 Task: Add an event with the title Second Marketing Campaign Launch Party, date '2024/04/27', time 7:30 AM to 9:30 AMand add a description: As each participant delivers their presentation, fellow participants and a designated facilitator will provide constructive feedback, highlighting strengths and offering suggestions for improvement. The feedback will focus on areas such as clarity of message, organization of content, vocal delivery, non-verbal communication, and overall presentation effectiveness., put the event into Blue category . Add location for the event as: Hotel Costes, Paris, France, logged in from the account softage.7@softage.netand send the event invitation to softage.2@softage.net and softage.3@softage.net. Set a reminder for the event 15 minutes before
Action: Mouse moved to (102, 155)
Screenshot: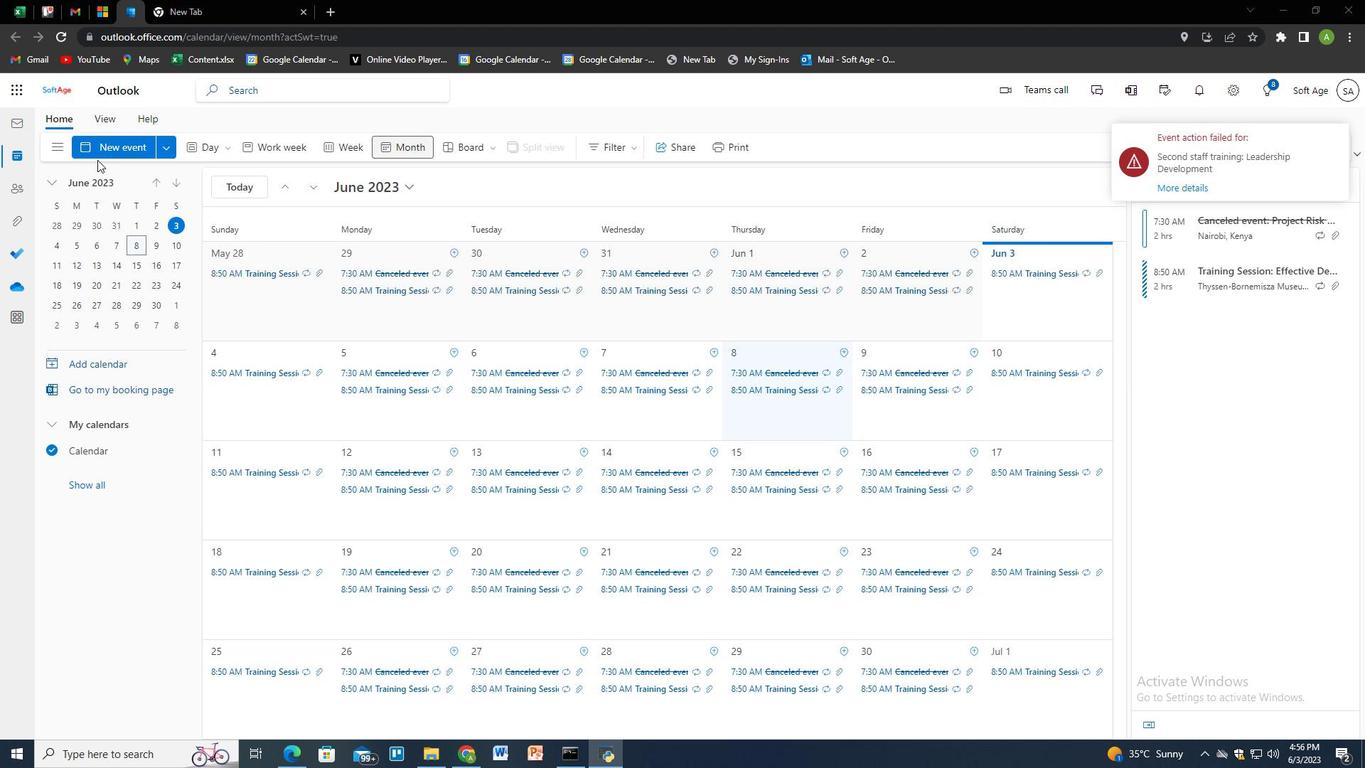 
Action: Mouse pressed left at (102, 155)
Screenshot: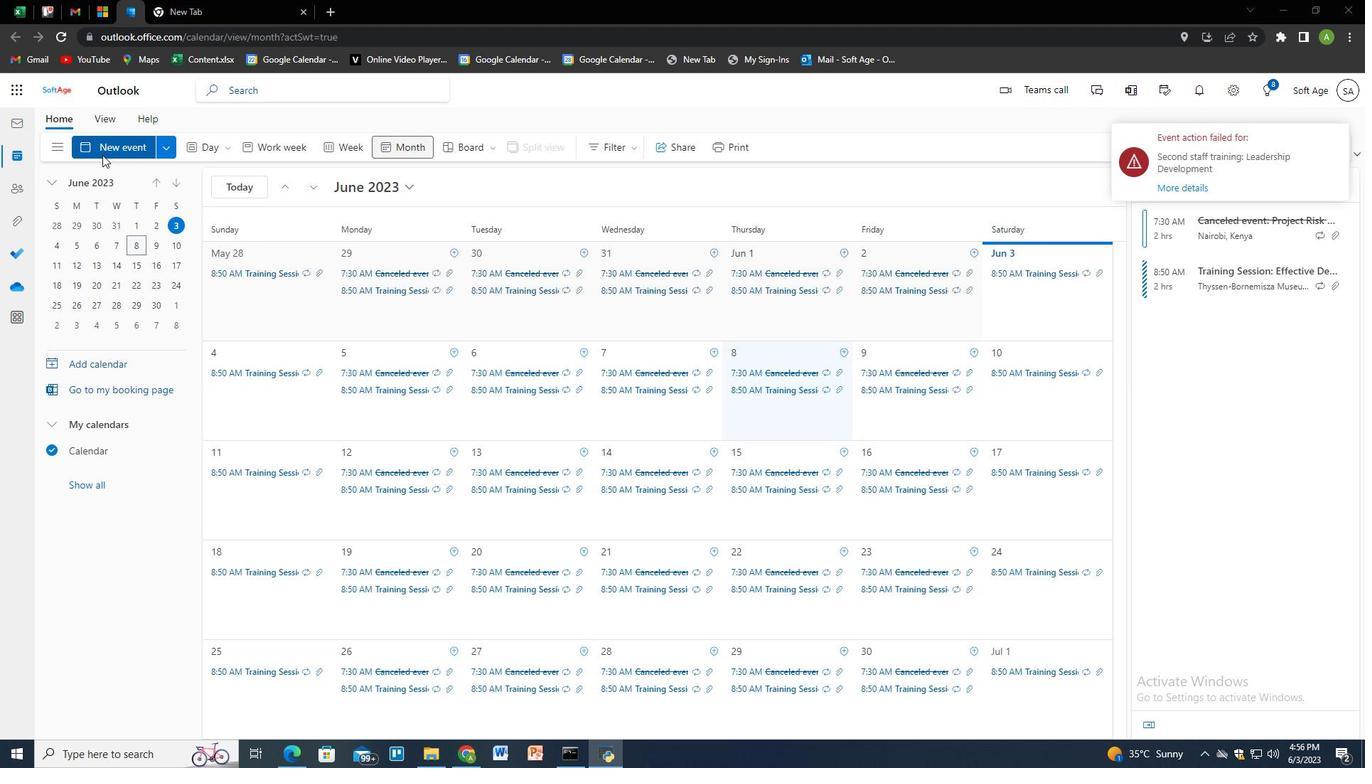 
Action: Mouse moved to (458, 236)
Screenshot: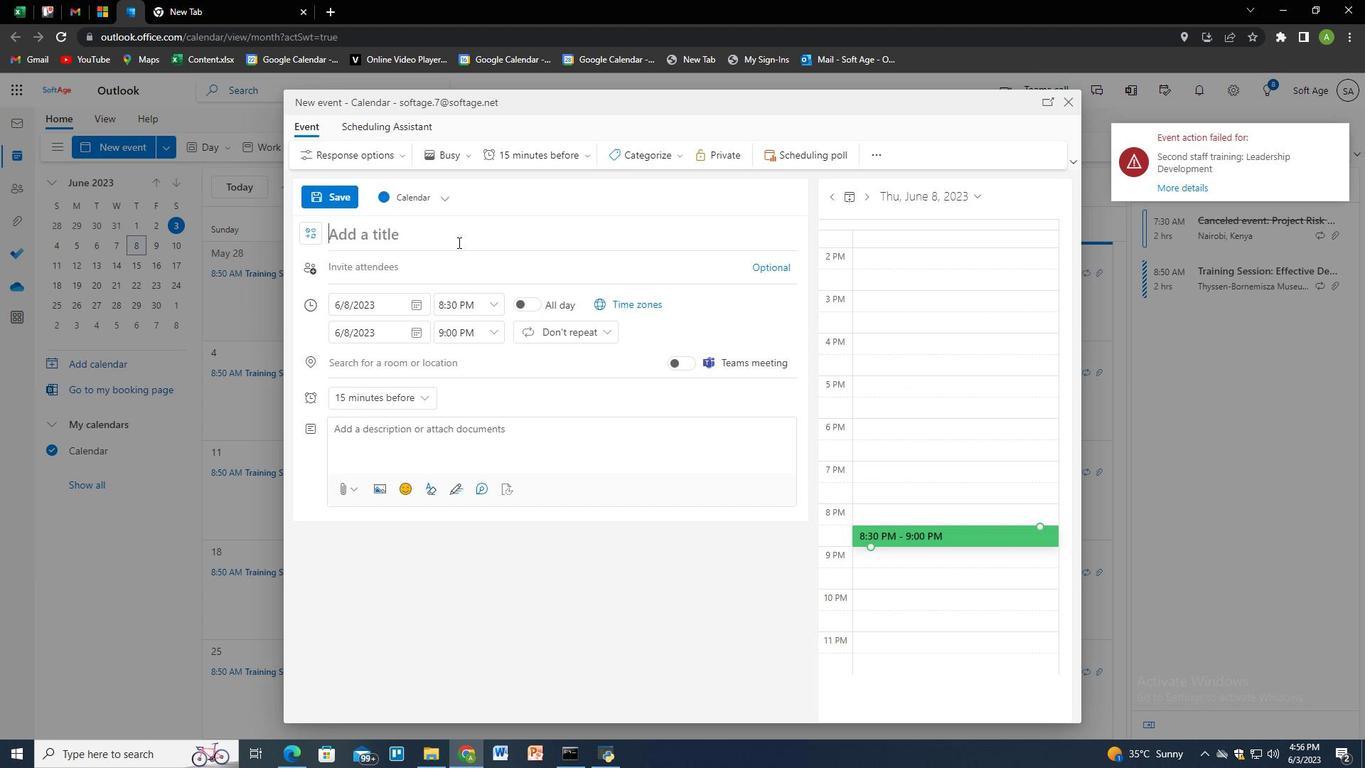 
Action: Key pressed <Key.shift>Second<Key.space><Key.shift>Marketing<Key.space><Key.shift>Campaign<Key.space><Key.shift>Lauch<Key.space><Key.shift><Key.backspace><Key.backspace><Key.backspace>nch<Key.space><Key.shift>Party,
Screenshot: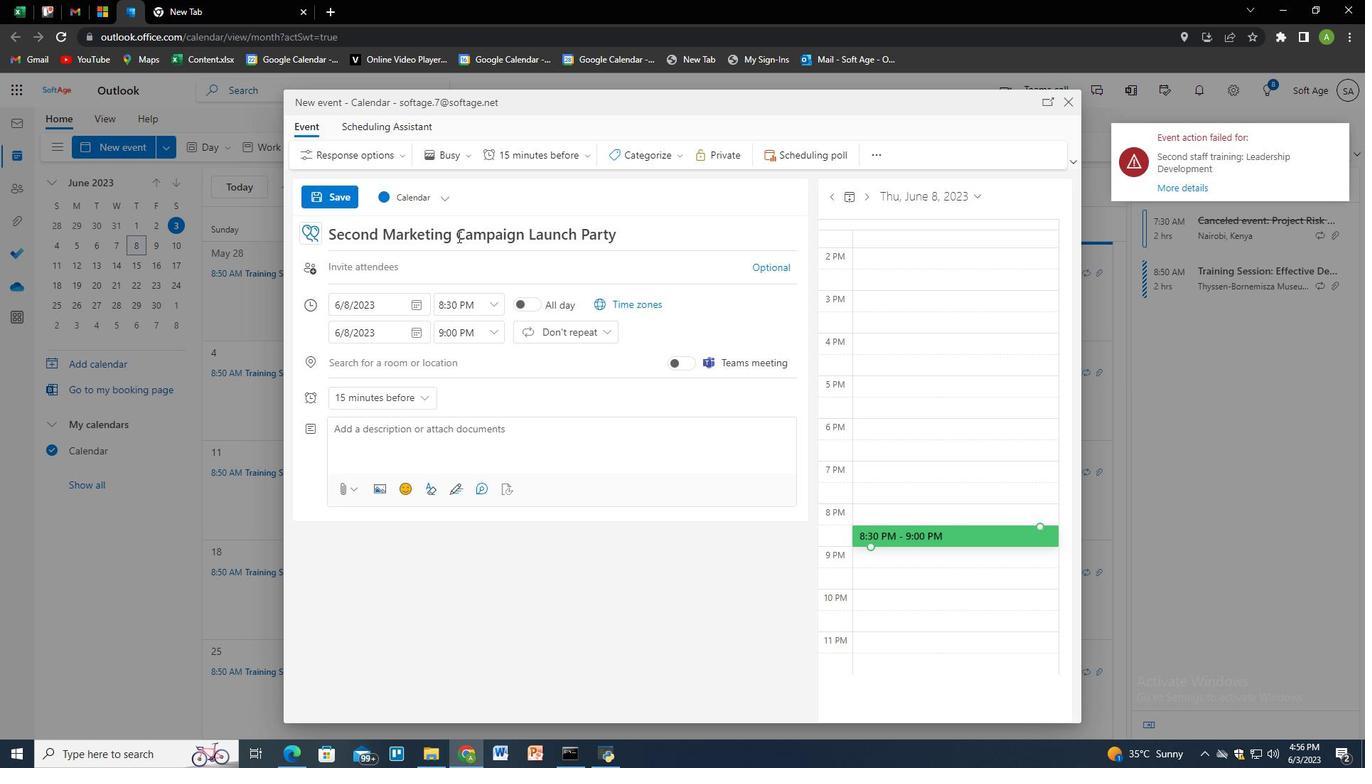
Action: Mouse moved to (410, 305)
Screenshot: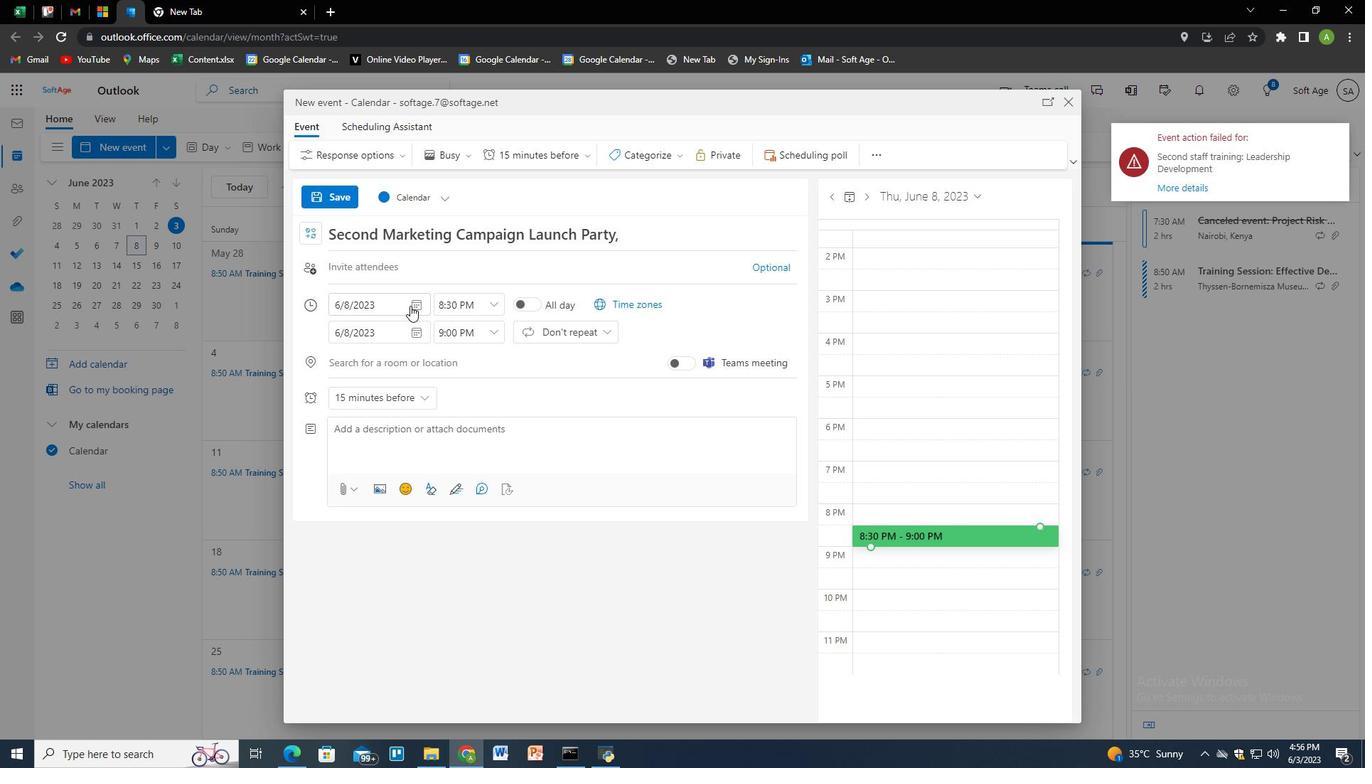 
Action: Mouse pressed left at (410, 305)
Screenshot: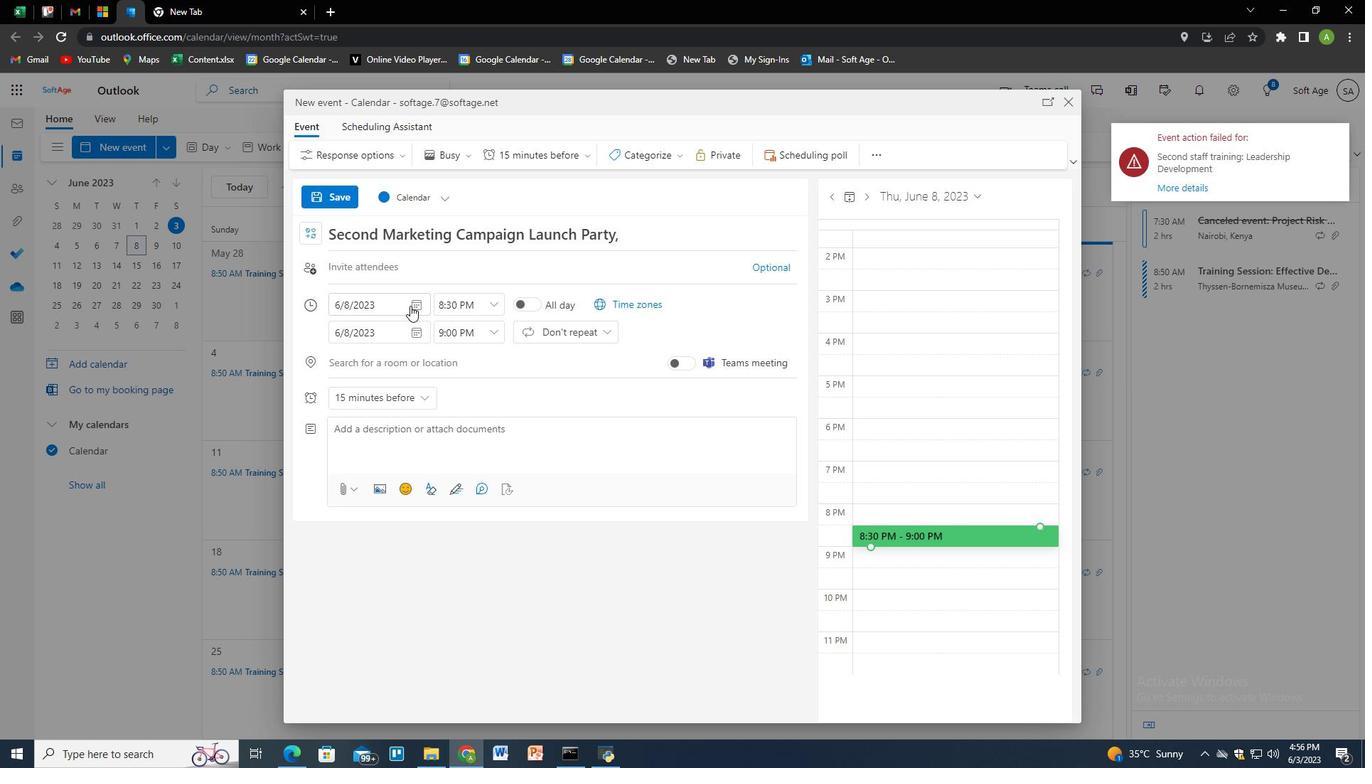 
Action: Mouse moved to (401, 340)
Screenshot: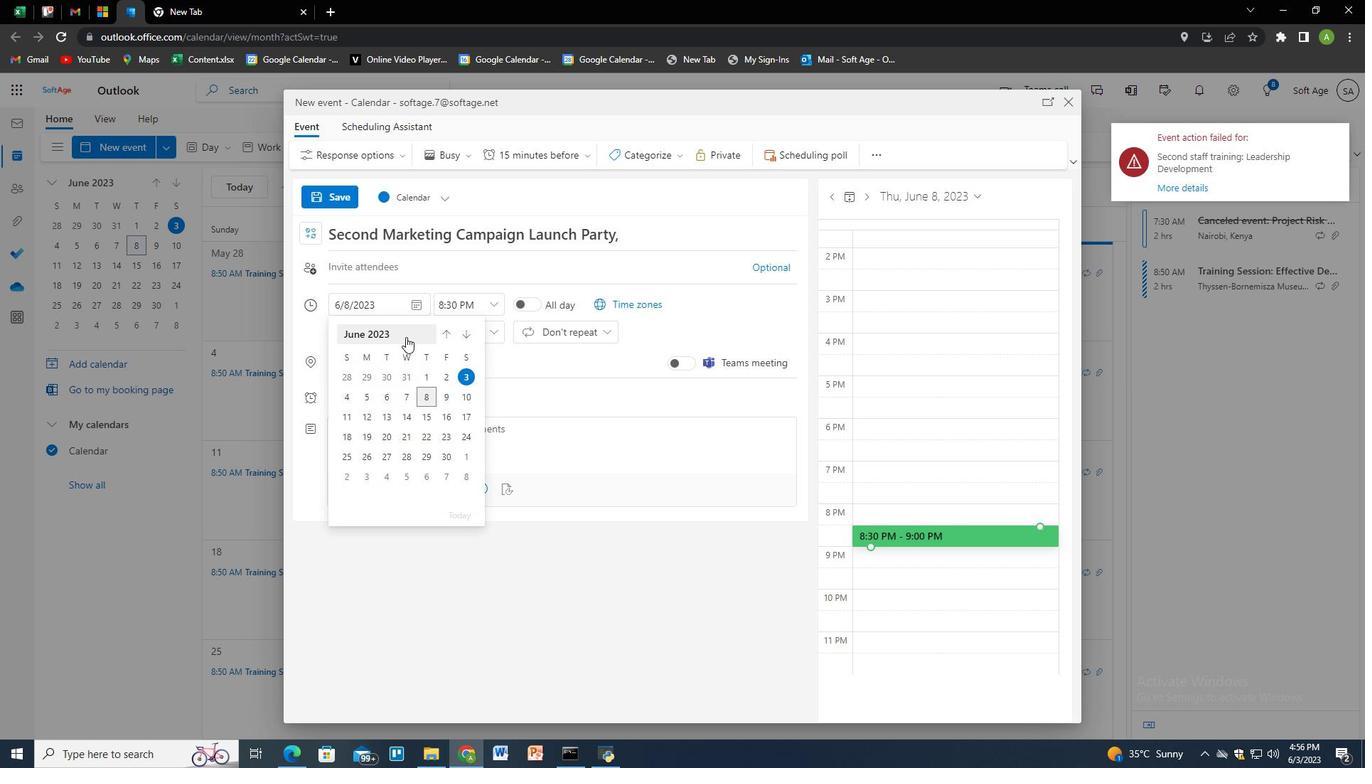 
Action: Mouse pressed left at (401, 340)
Screenshot: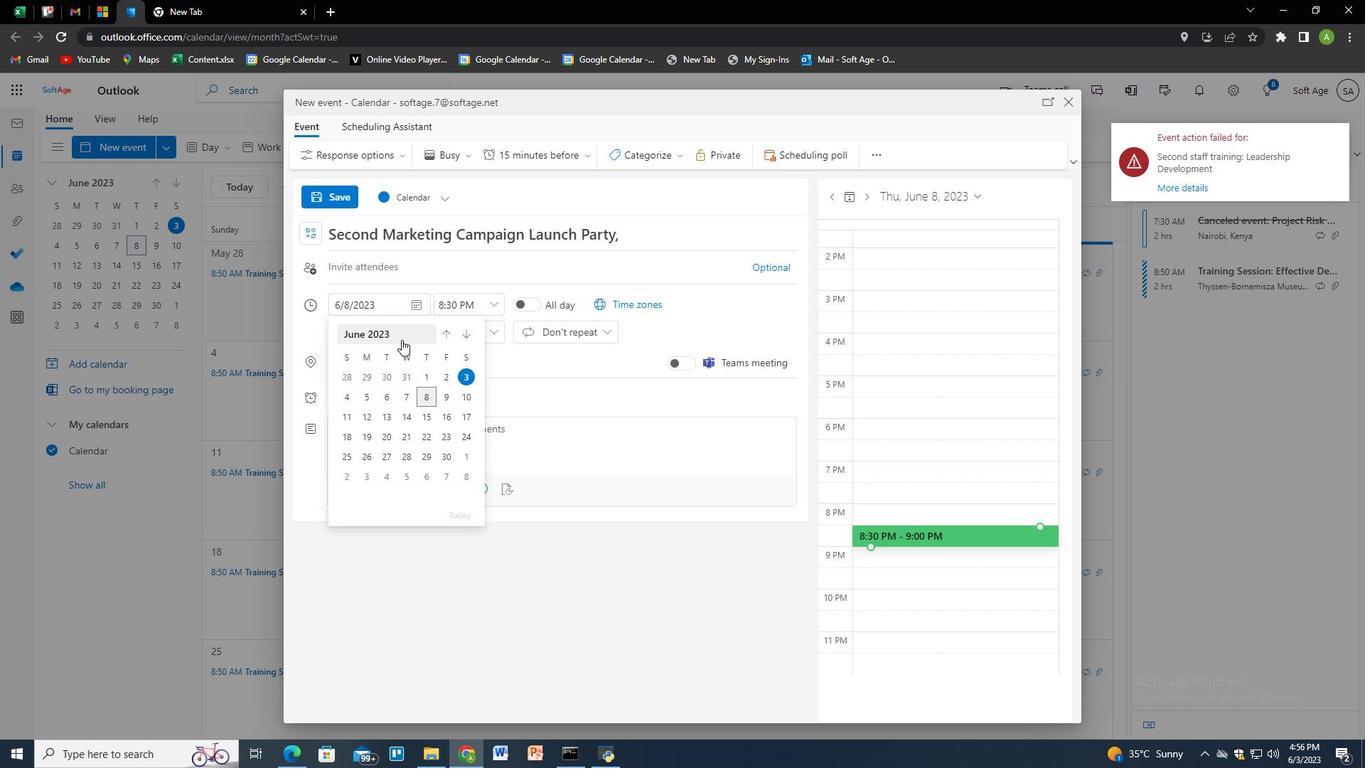 
Action: Mouse moved to (400, 337)
Screenshot: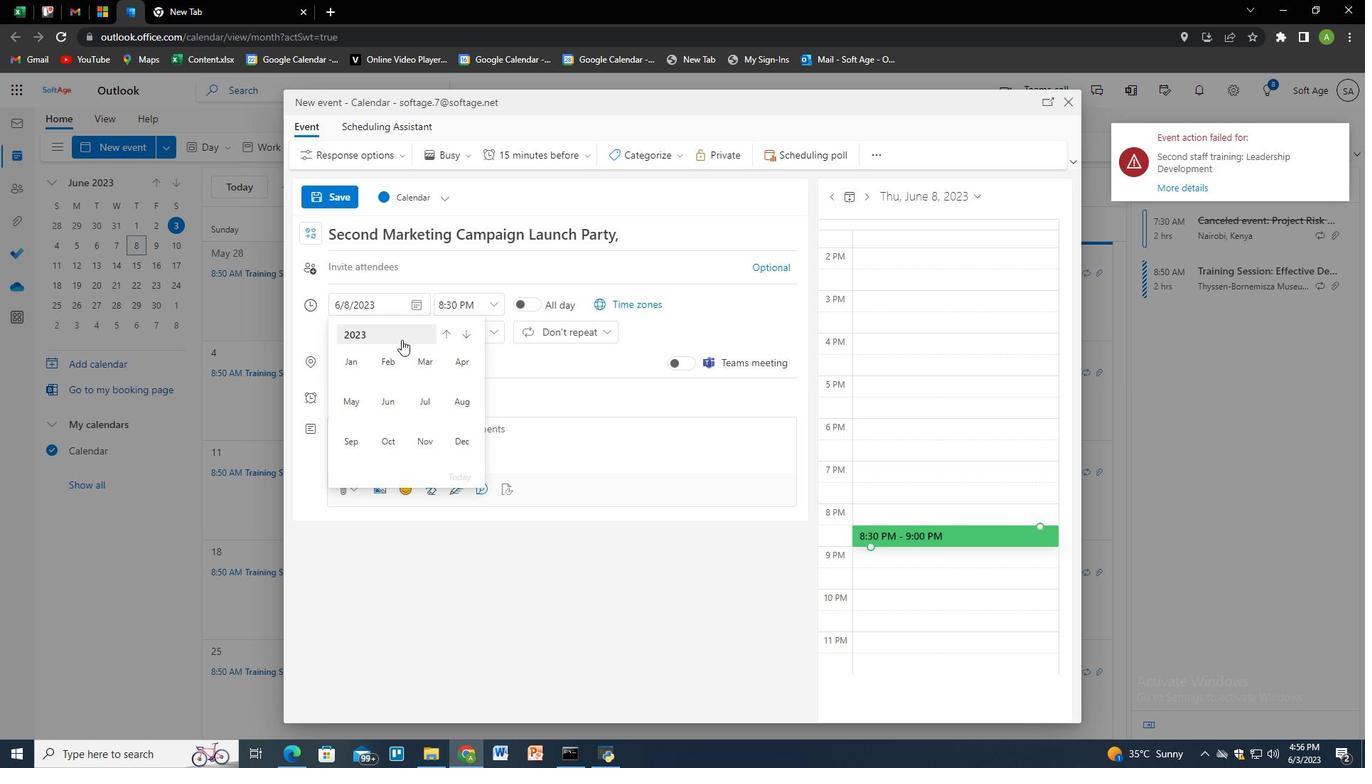 
Action: Mouse pressed left at (400, 337)
Screenshot: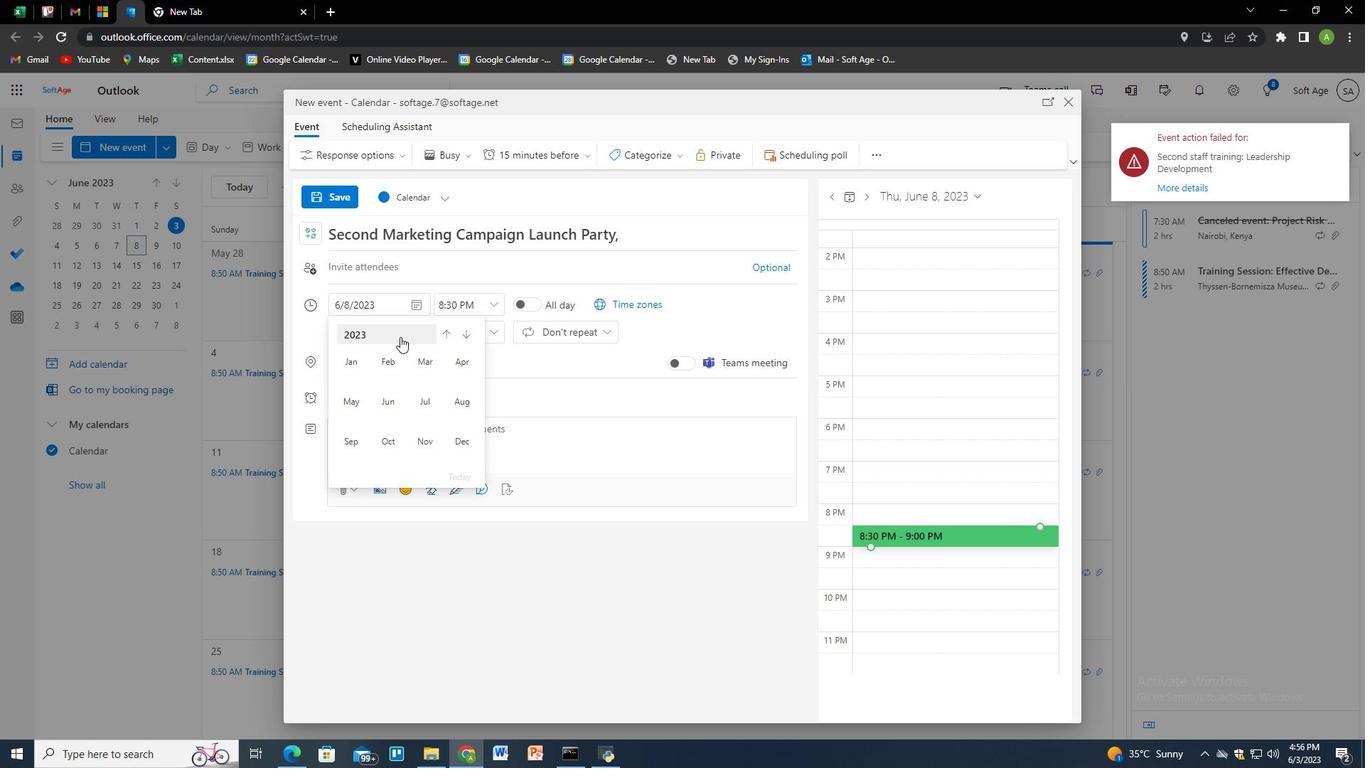 
Action: Mouse moved to (358, 401)
Screenshot: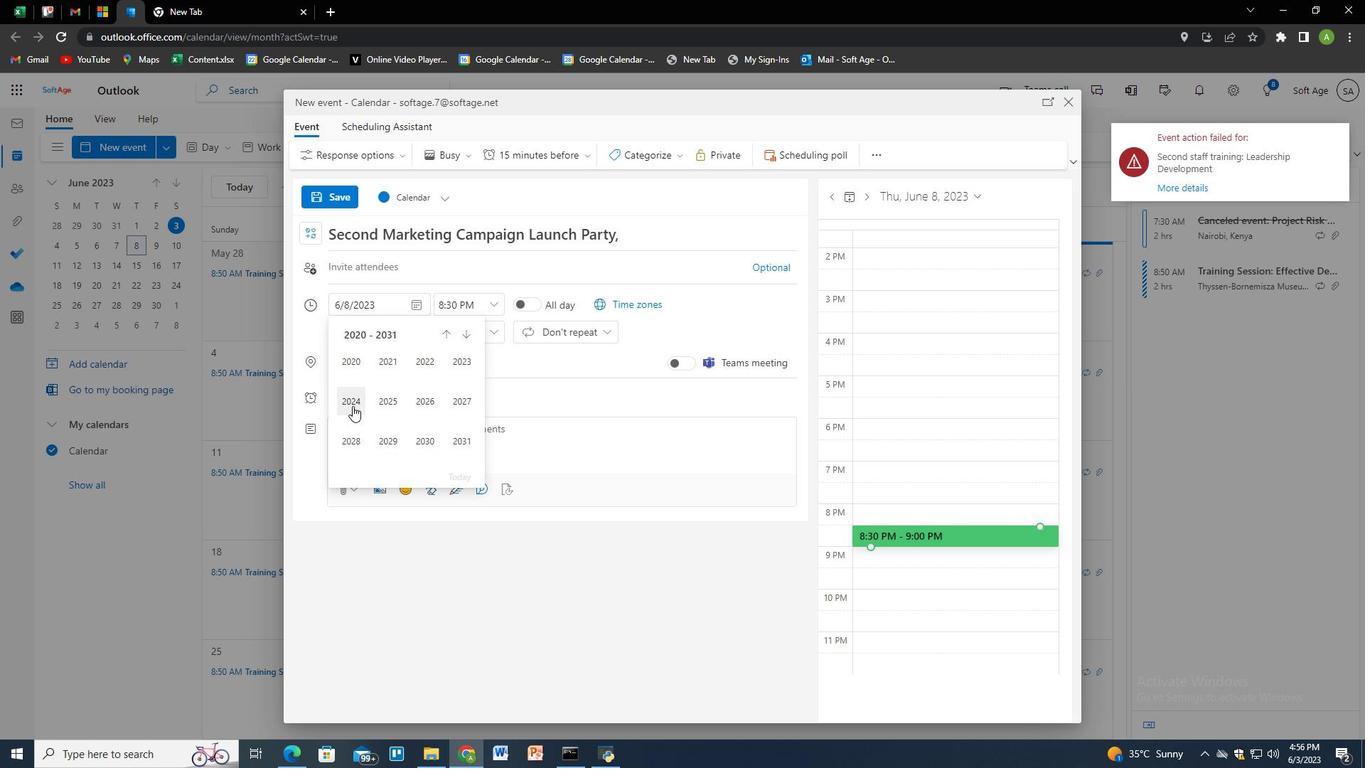 
Action: Mouse pressed left at (358, 401)
Screenshot: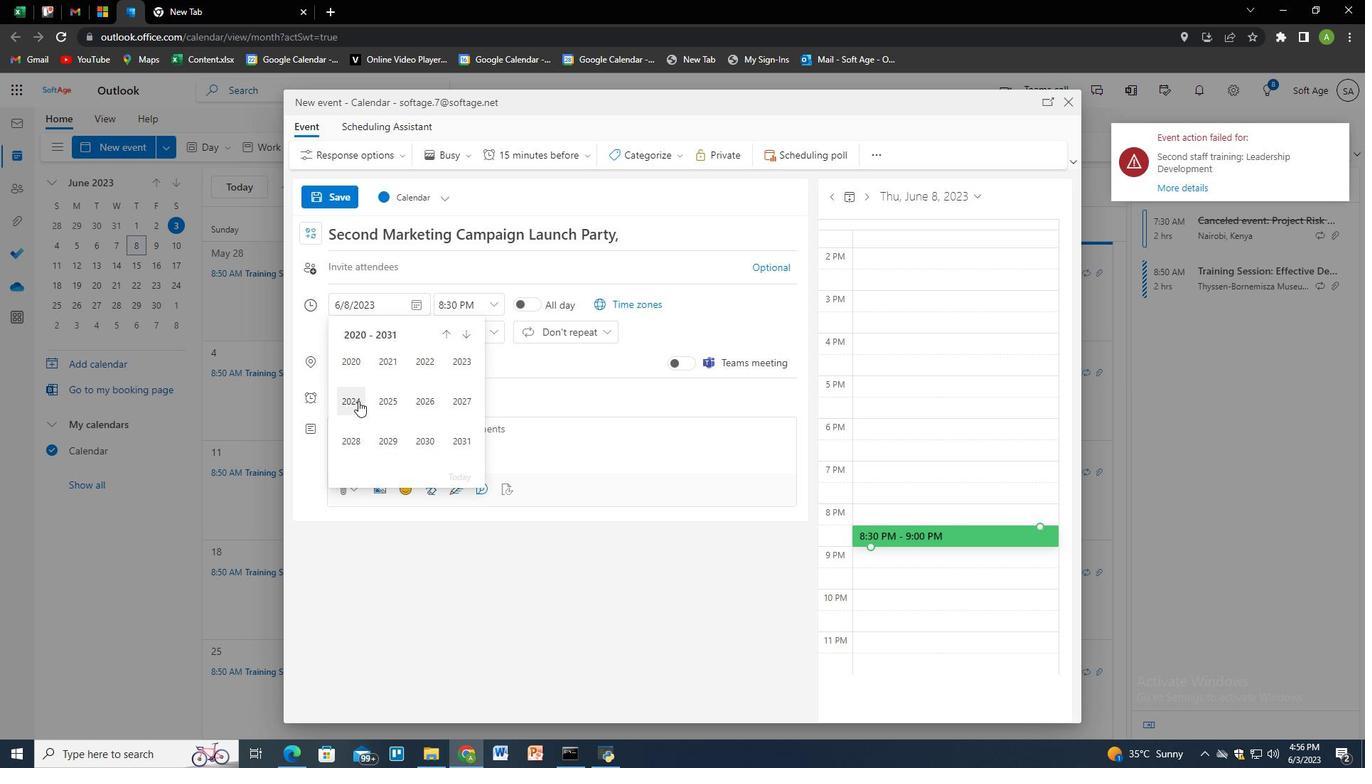 
Action: Mouse moved to (461, 367)
Screenshot: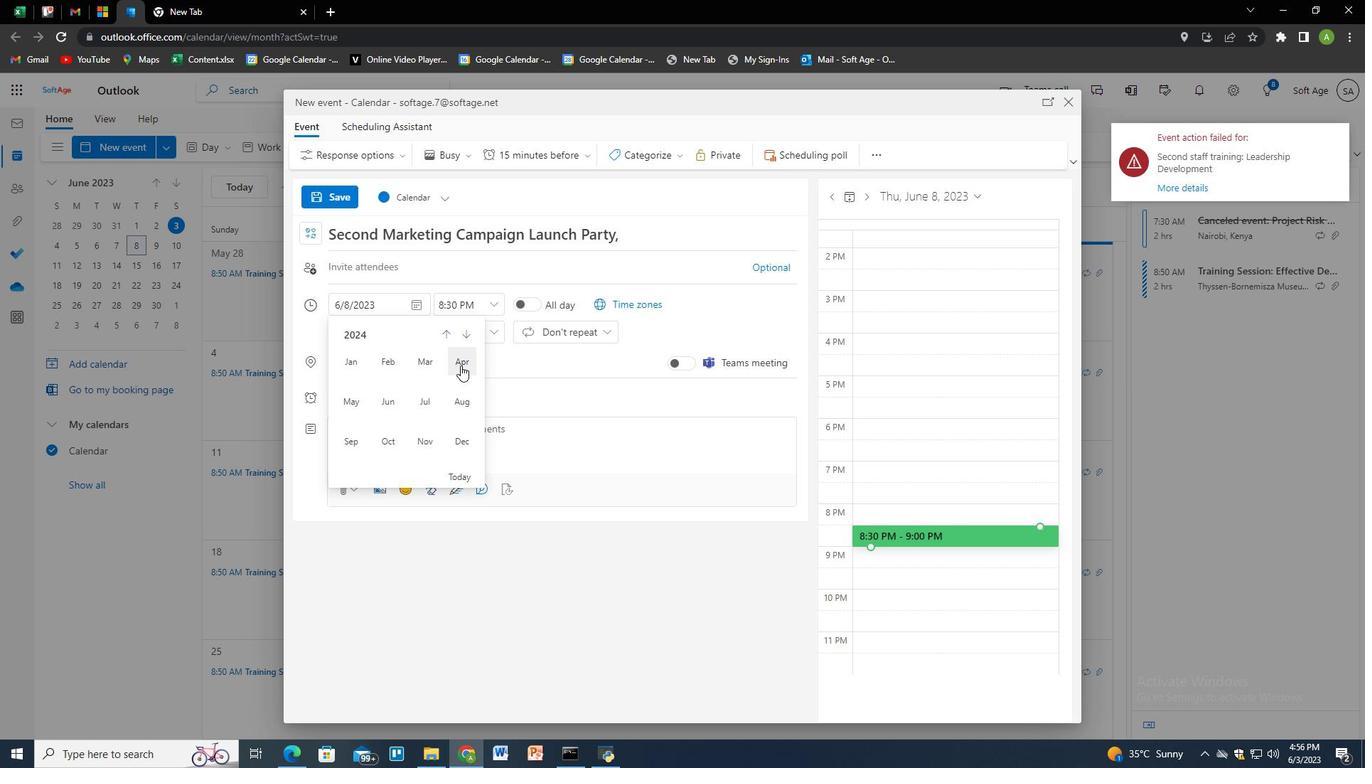 
Action: Mouse pressed left at (461, 367)
Screenshot: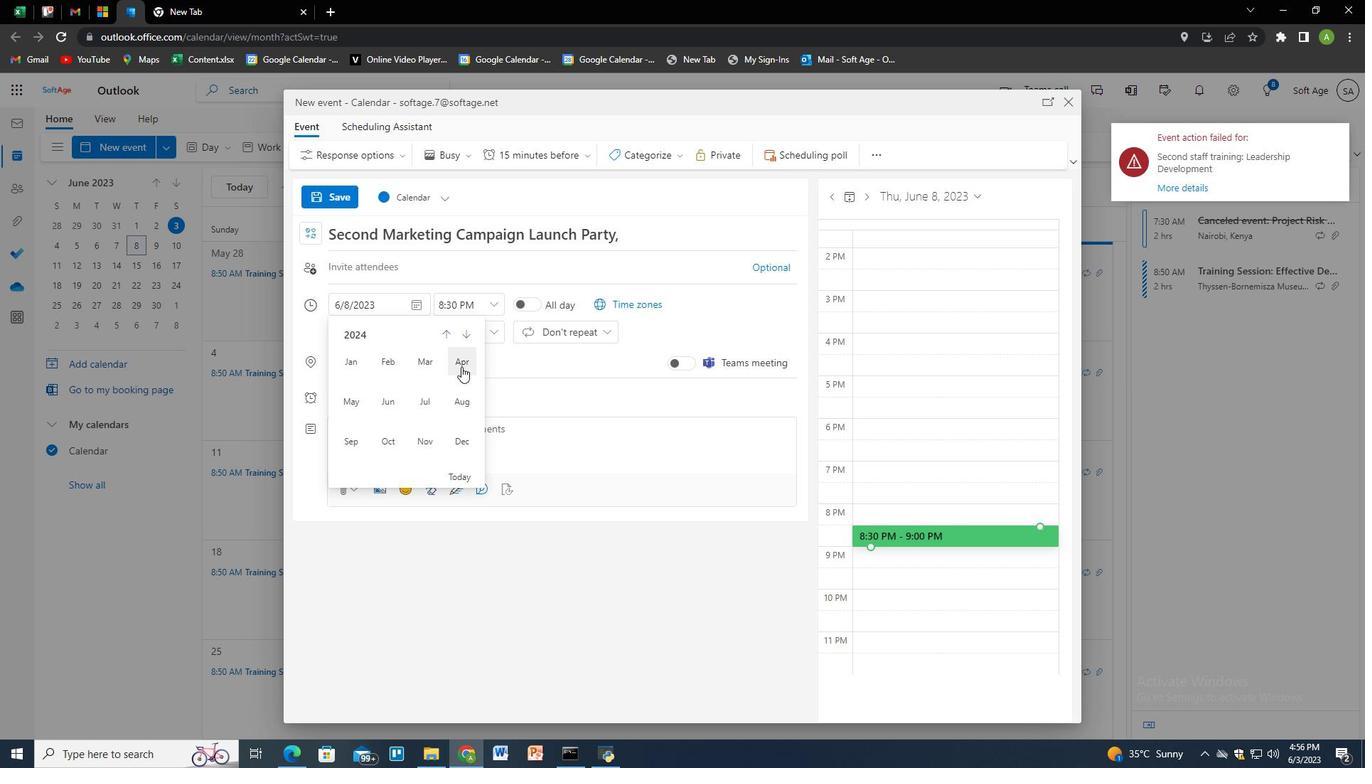 
Action: Mouse moved to (472, 438)
Screenshot: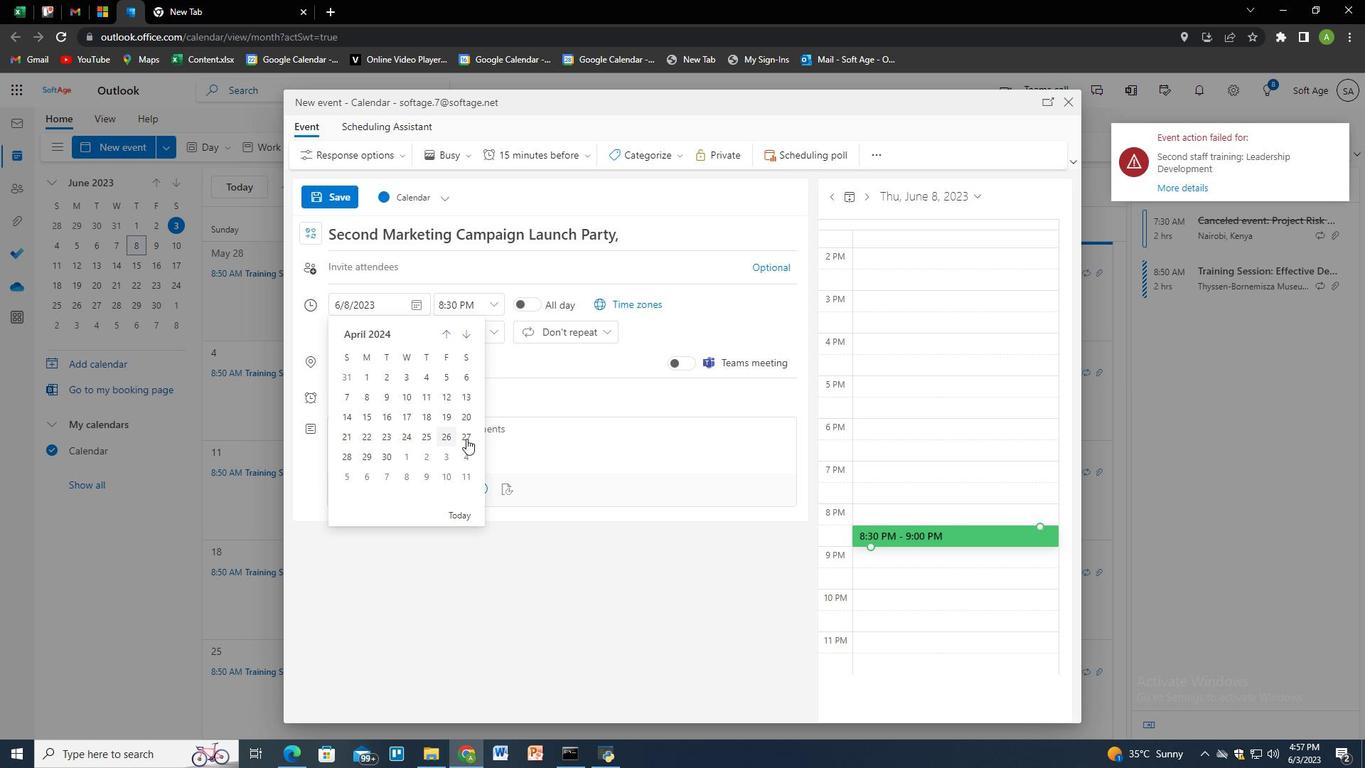 
Action: Mouse pressed left at (472, 438)
Screenshot: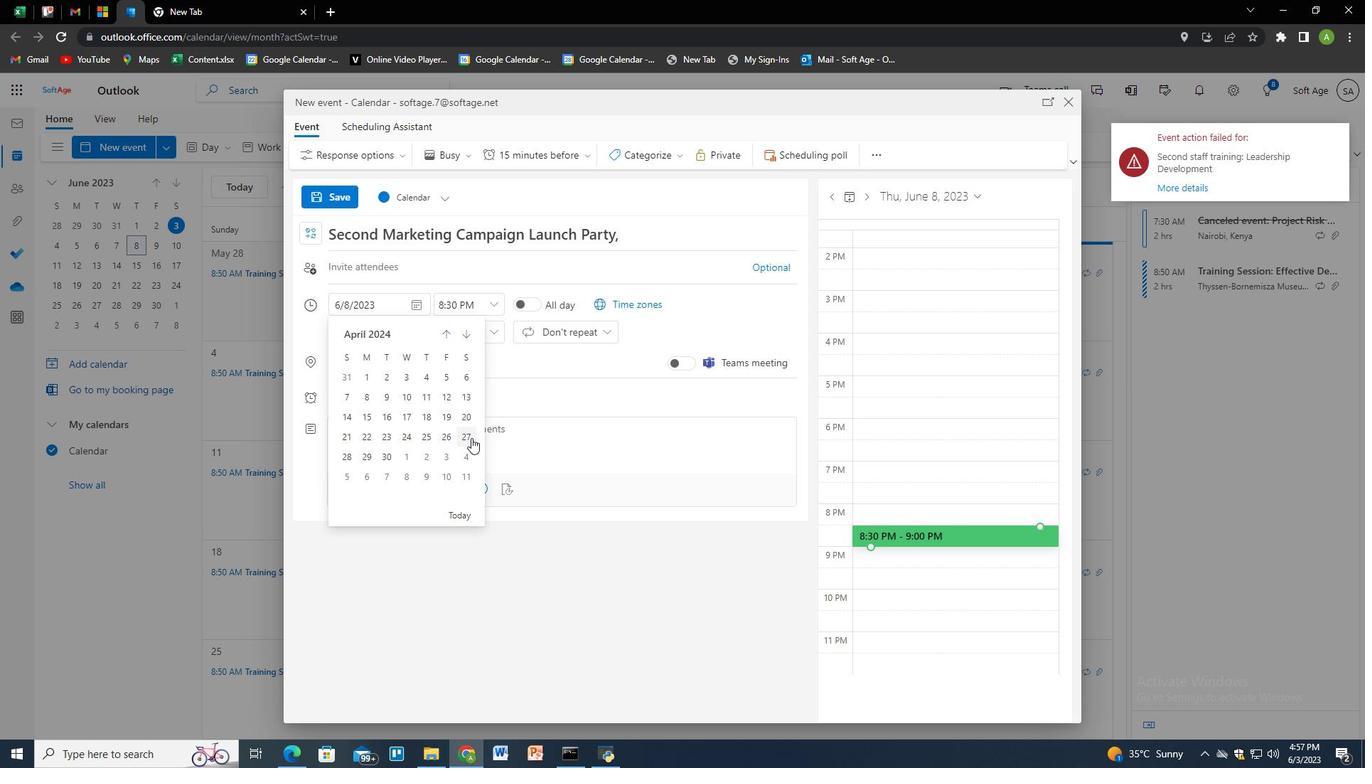 
Action: Mouse moved to (450, 300)
Screenshot: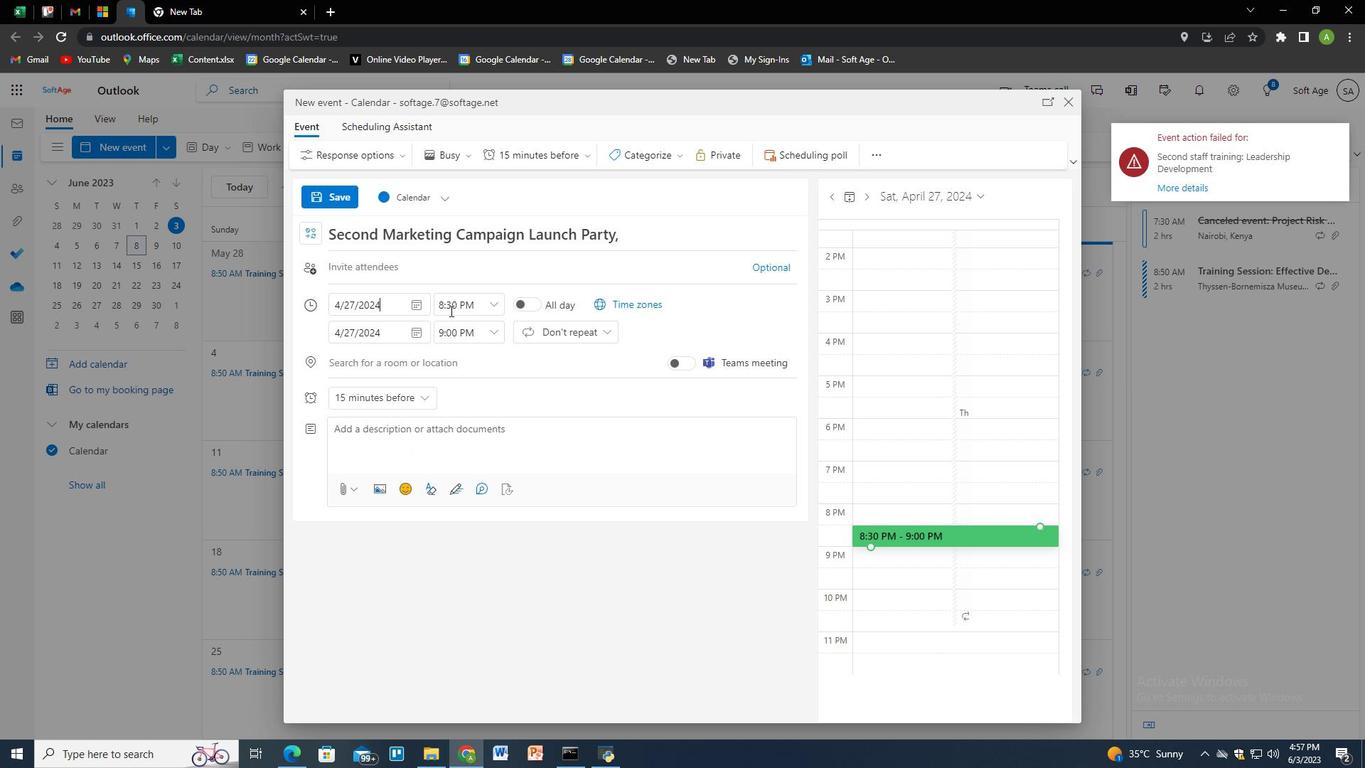 
Action: Mouse pressed left at (450, 300)
Screenshot: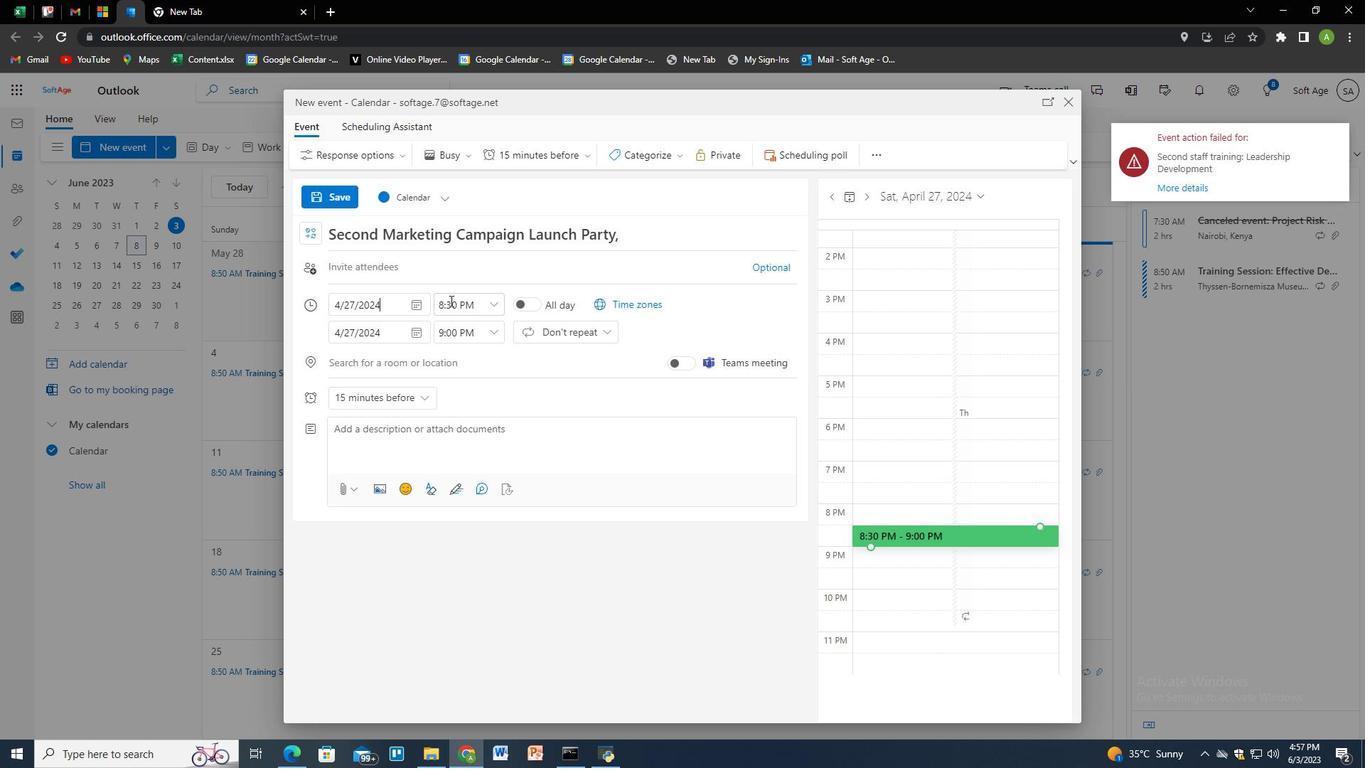 
Action: Key pressed 7<Key.shift>:30<Key.space><Key.shift>AMM<Key.tab><Key.tab>9<Key.shift>:30<Key.space><Key.shift>AMM
Screenshot: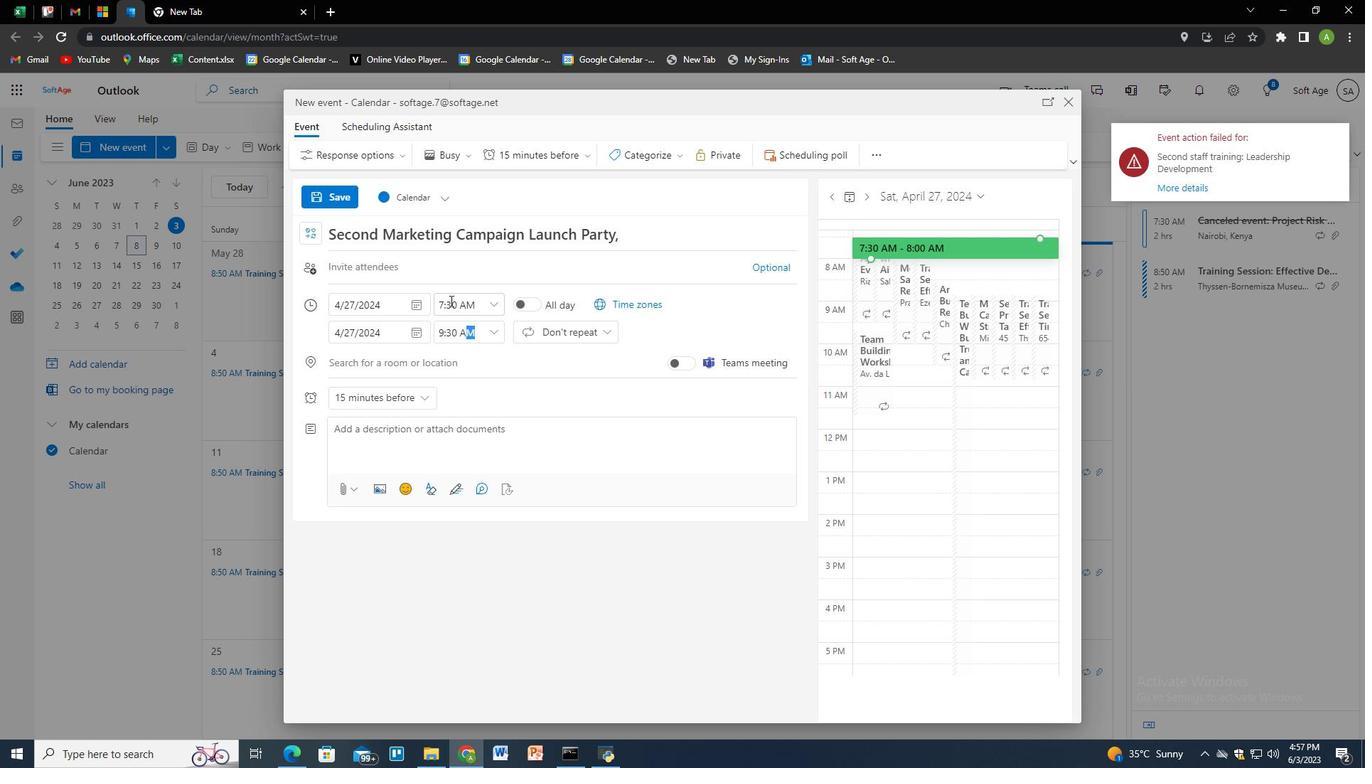 
Action: Mouse moved to (450, 352)
Screenshot: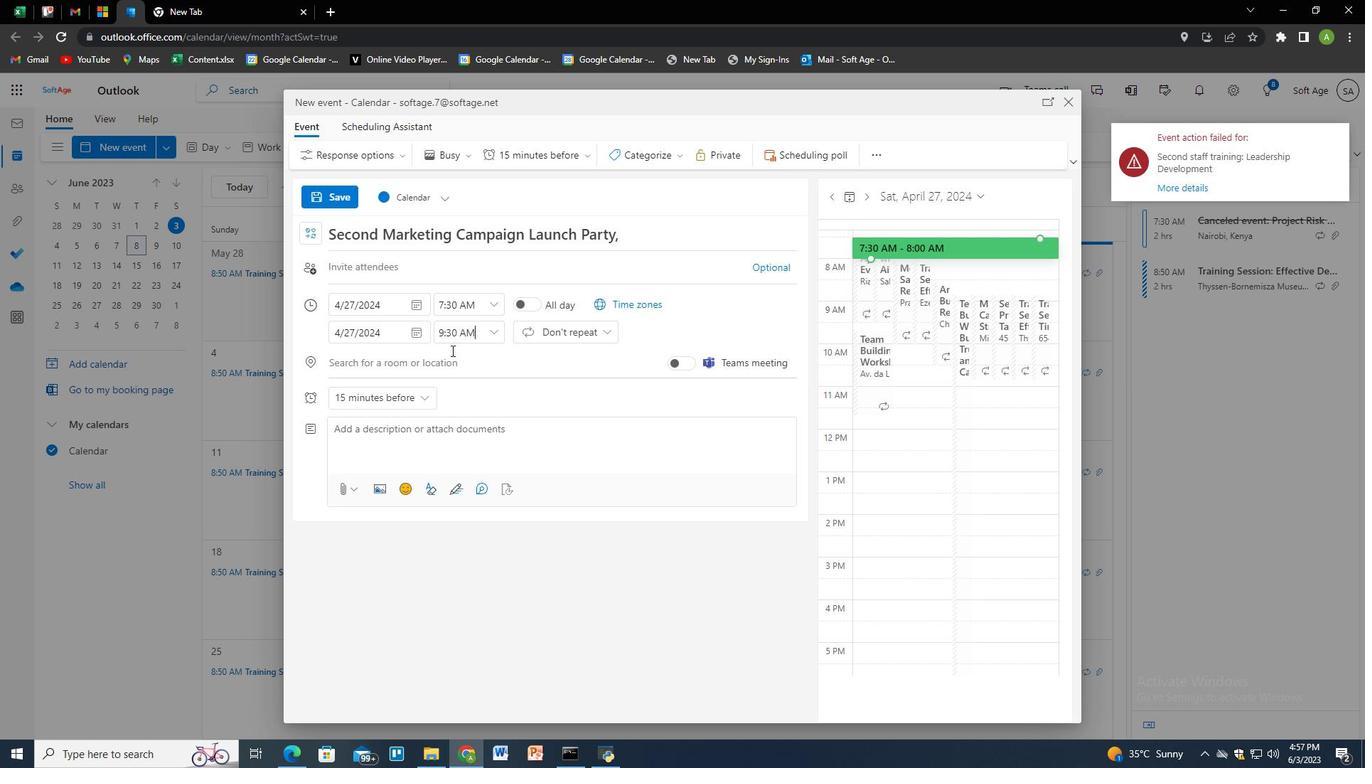 
Action: Key pressed <Key.tab><Key.tab><Key.tab><Key.tab><Key.tab><Key.tab><Key.tab><Key.shift>Ad<Key.backspace>s<Key.space>each<Key.space>participants<Key.space>delivers<Key.space>their<Key.space>presentation,<Key.space>fellow<Key.space>partcipan<Key.backspace><Key.backspace><Key.backspace><Key.backspace><Key.backspace>icipants<Key.space>and<Key.space>a<Key.space>designated<Key.space>facilitator<Key.space>will<Key.space>provide<Key.space>constructive<Key.space>feedback,<Key.space>highlighting<Key.space>strenghts<Key.space>and<Key.backspace><Key.backspace><Key.backspace><Key.backspace><Key.backspace><Key.backspace><Key.backspace>ths<Key.space>and<Key.space>offering<Key.space>suggestions<Key.space>for<Key.space>improvement.<Key.space><Key.shift>The<Key.space>feedback<Key.space>will<Key.space>focus<Key.space>on<Key.space>areas<Key.space>such<Key.space>as<Key.space>clarity<Key.space>of<Key.space>mea<Key.backspace>ssage,<Key.space>organization<Key.space>of<Key.space>content,<Key.space>vocal<Key.space>delivey,<Key.space>n<Key.backspace><Key.backspace><Key.backspace><Key.backspace><Key.backspace>ery,<Key.backspace><Key.space>presentation<Key.space>effectiveness.
Screenshot: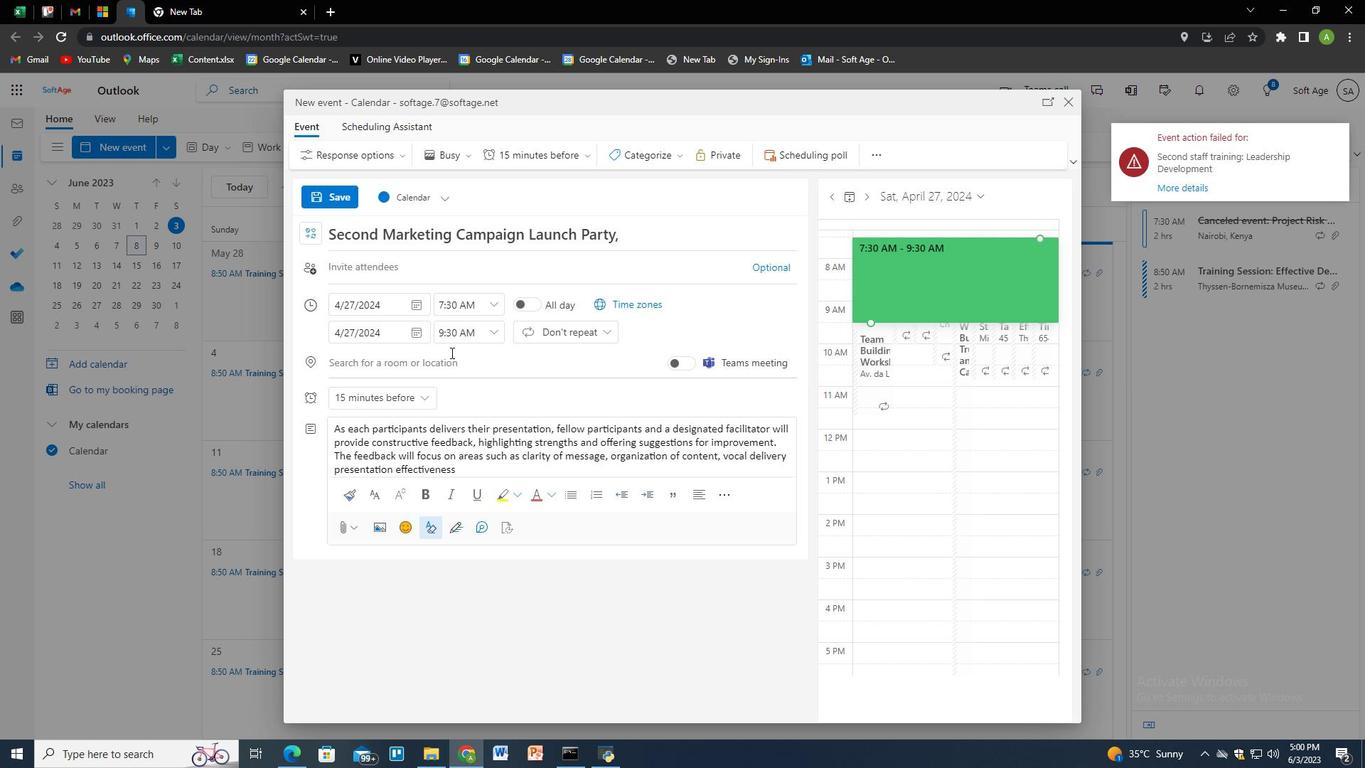 
Action: Mouse moved to (630, 157)
Screenshot: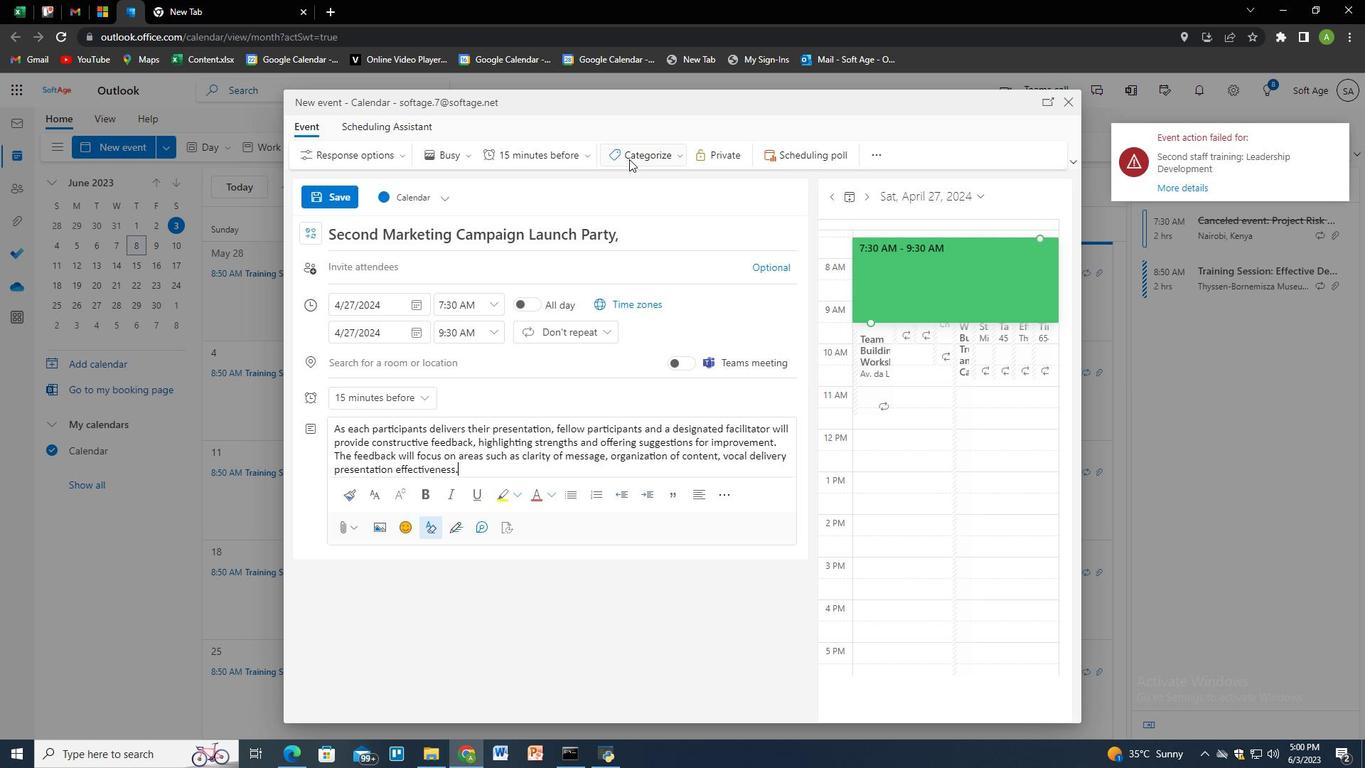 
Action: Mouse pressed left at (630, 157)
Screenshot: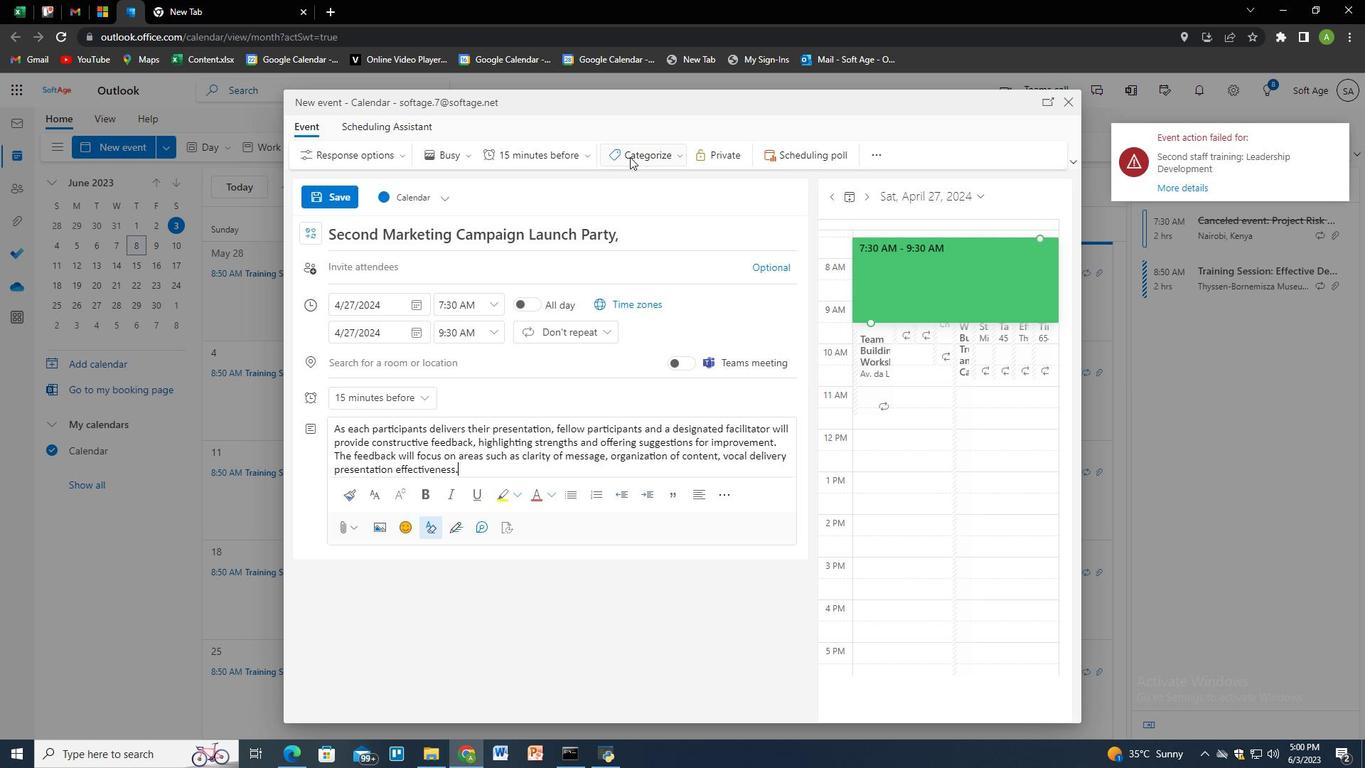 
Action: Mouse moved to (647, 189)
Screenshot: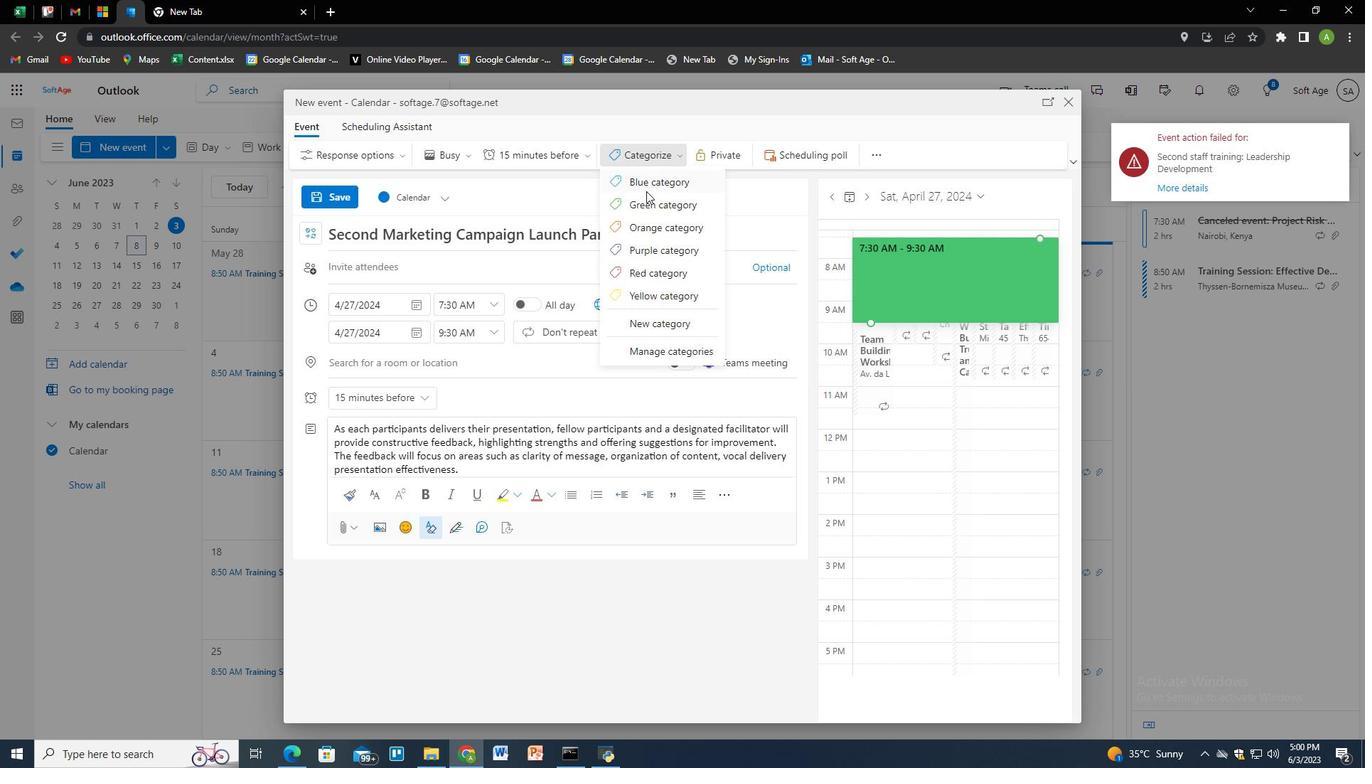 
Action: Mouse pressed left at (647, 189)
Screenshot: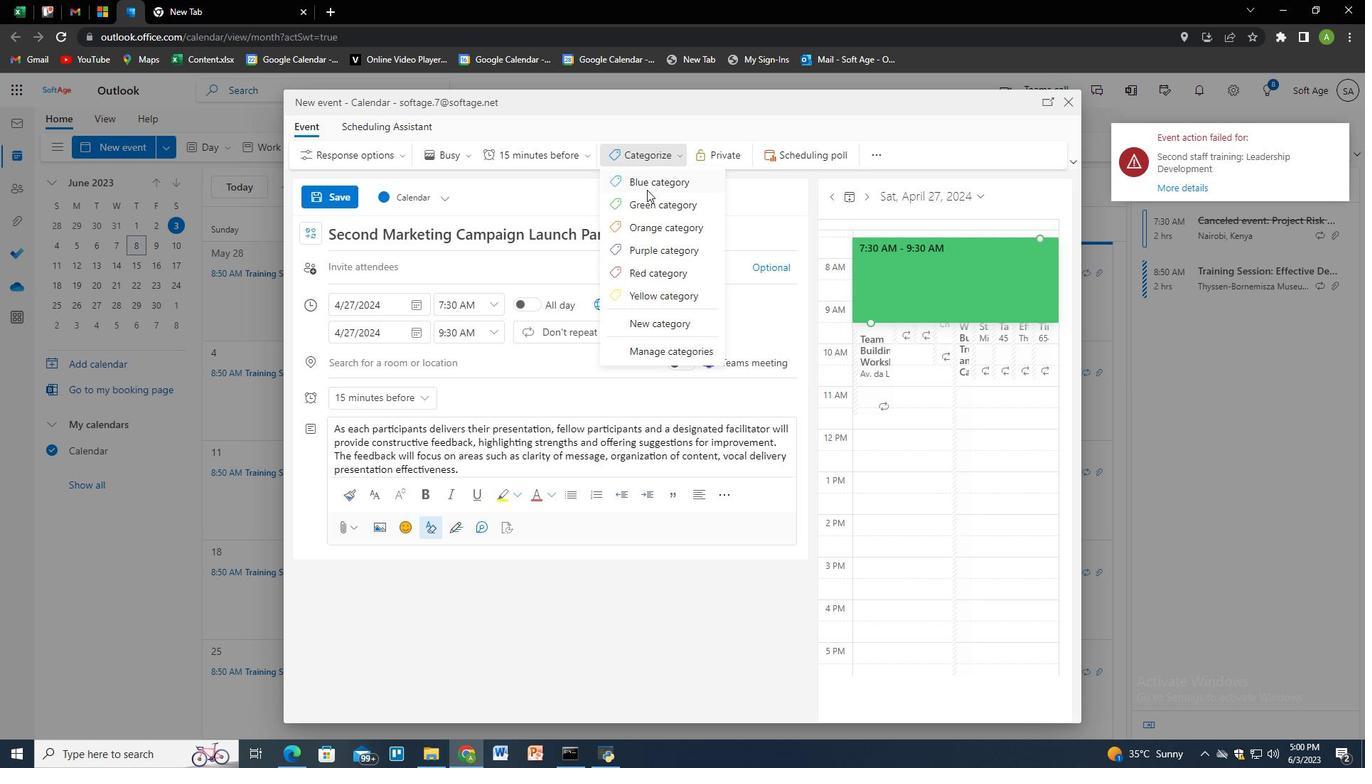 
Action: Mouse moved to (426, 273)
Screenshot: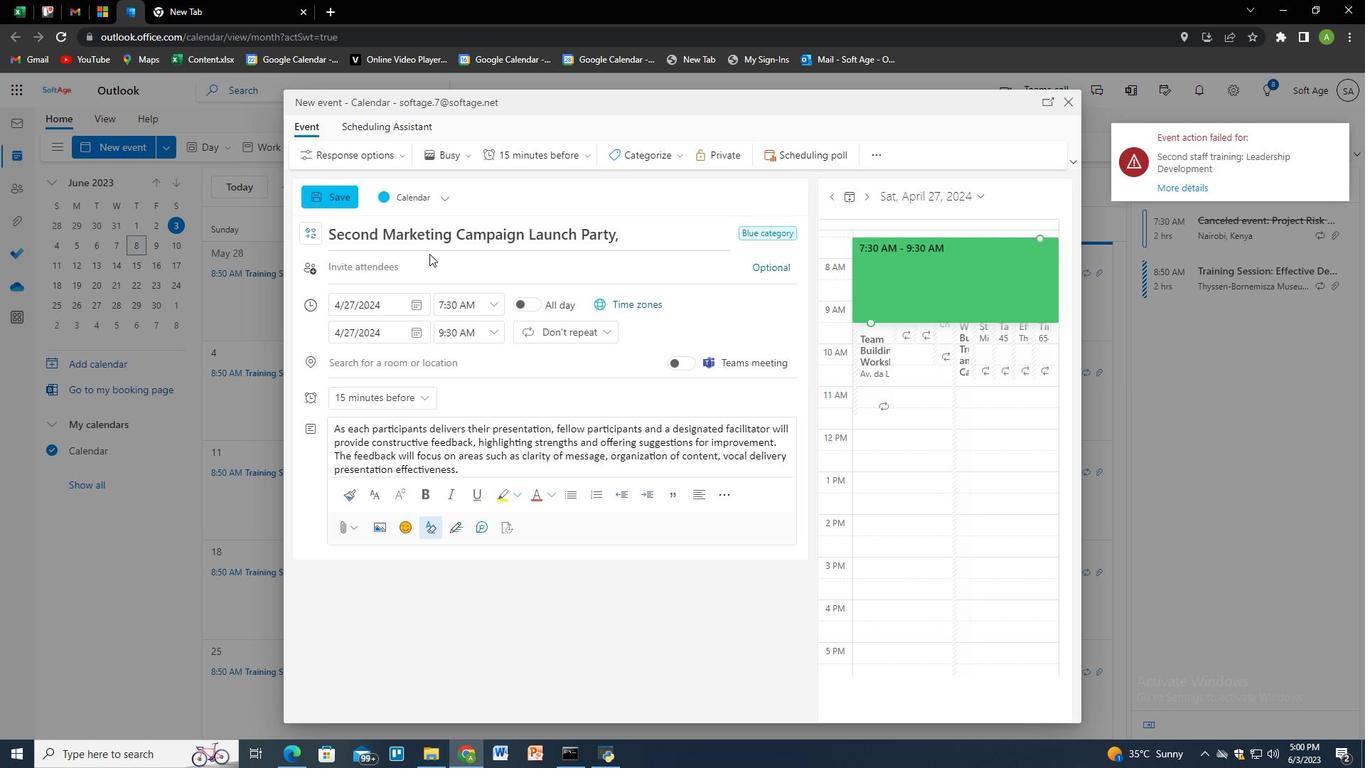 
Action: Mouse pressed left at (426, 273)
Screenshot: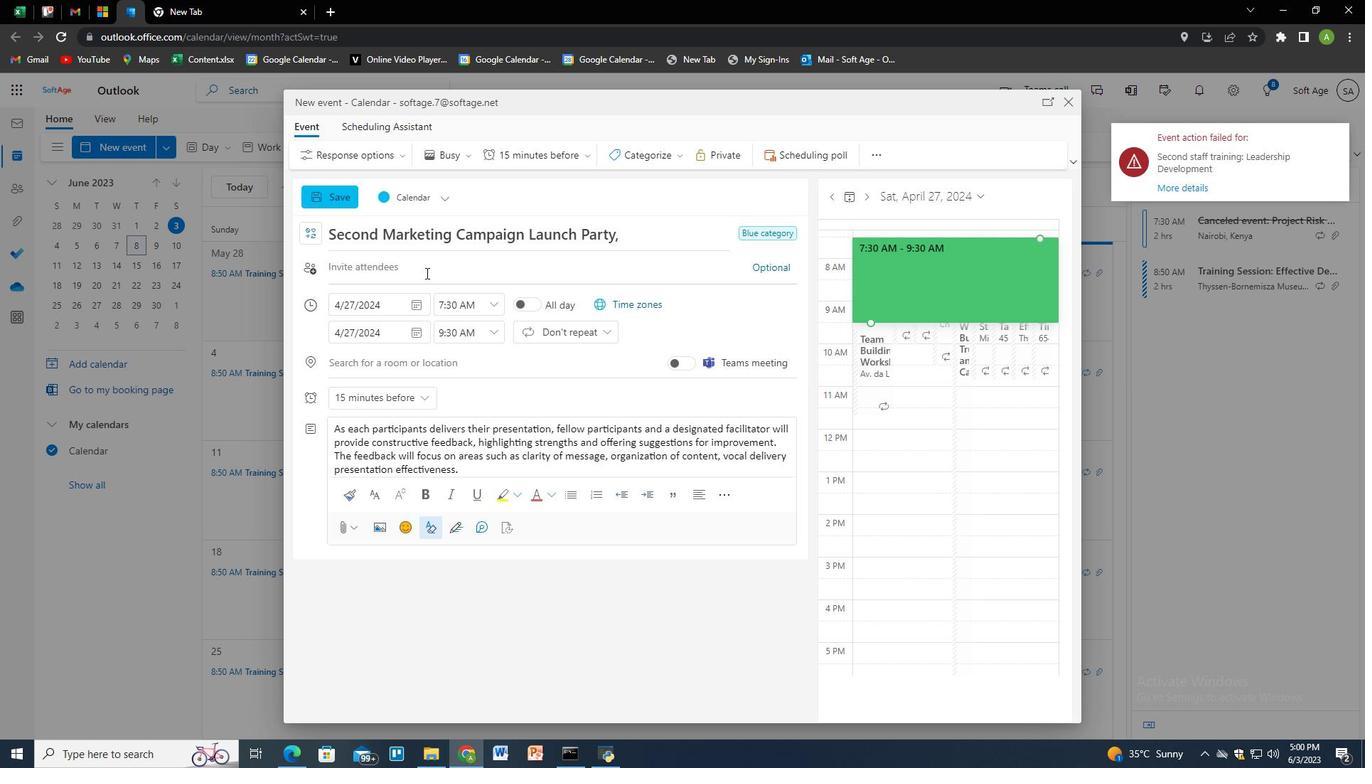 
Action: Key pressed softage.<Key.shift><Key.shift>3<Key.shift>@softage.net<Key.enter>spf<Key.backspace><Key.backspace>oftage.2<Key.shift>@softage.net<Key.enter>
Screenshot: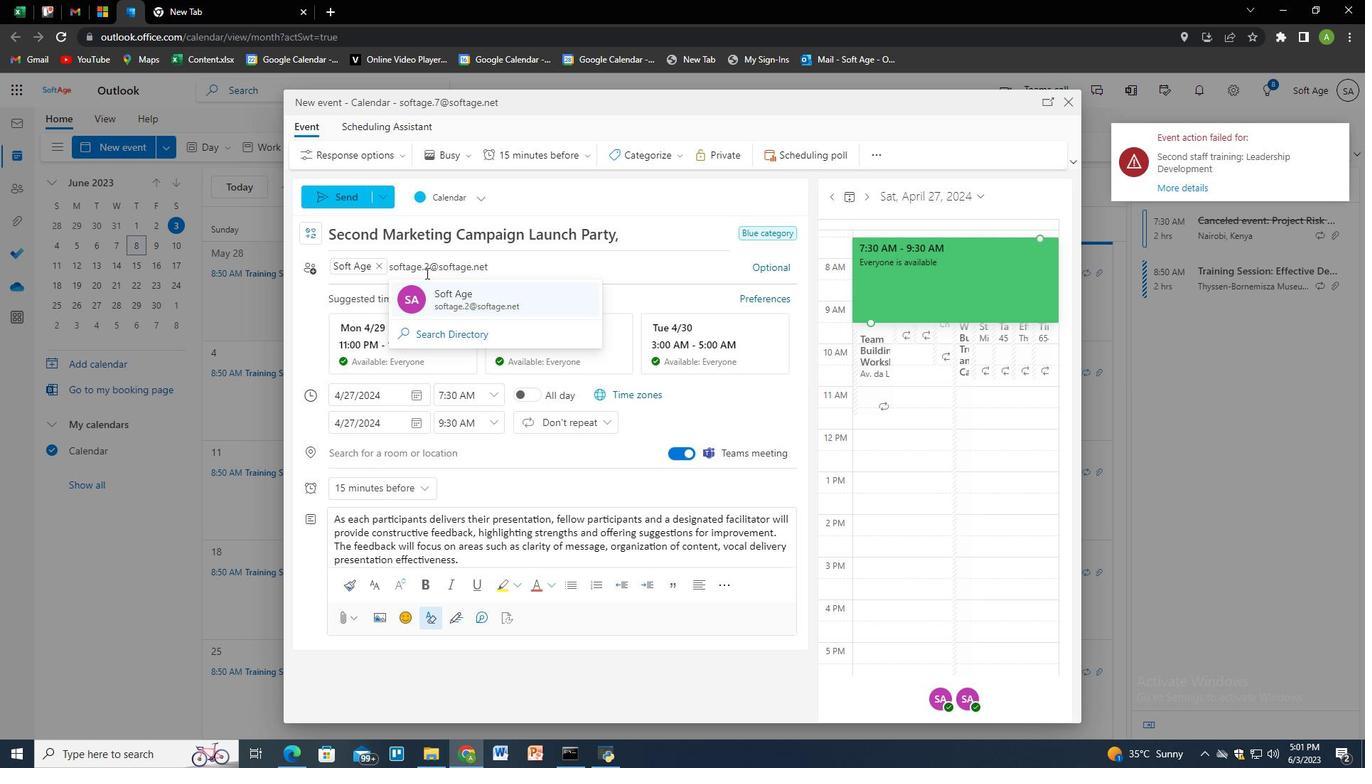 
Action: Mouse moved to (512, 145)
Screenshot: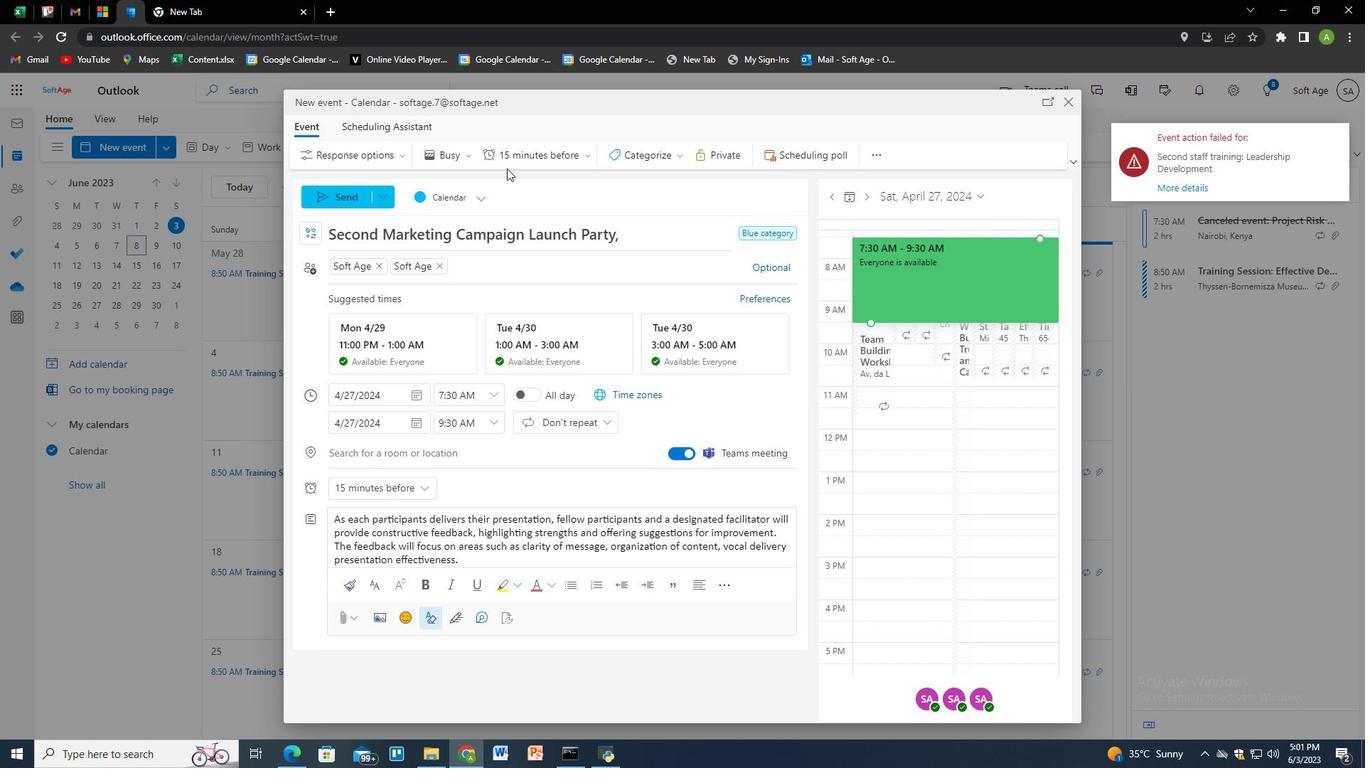 
Action: Mouse pressed left at (512, 145)
Screenshot: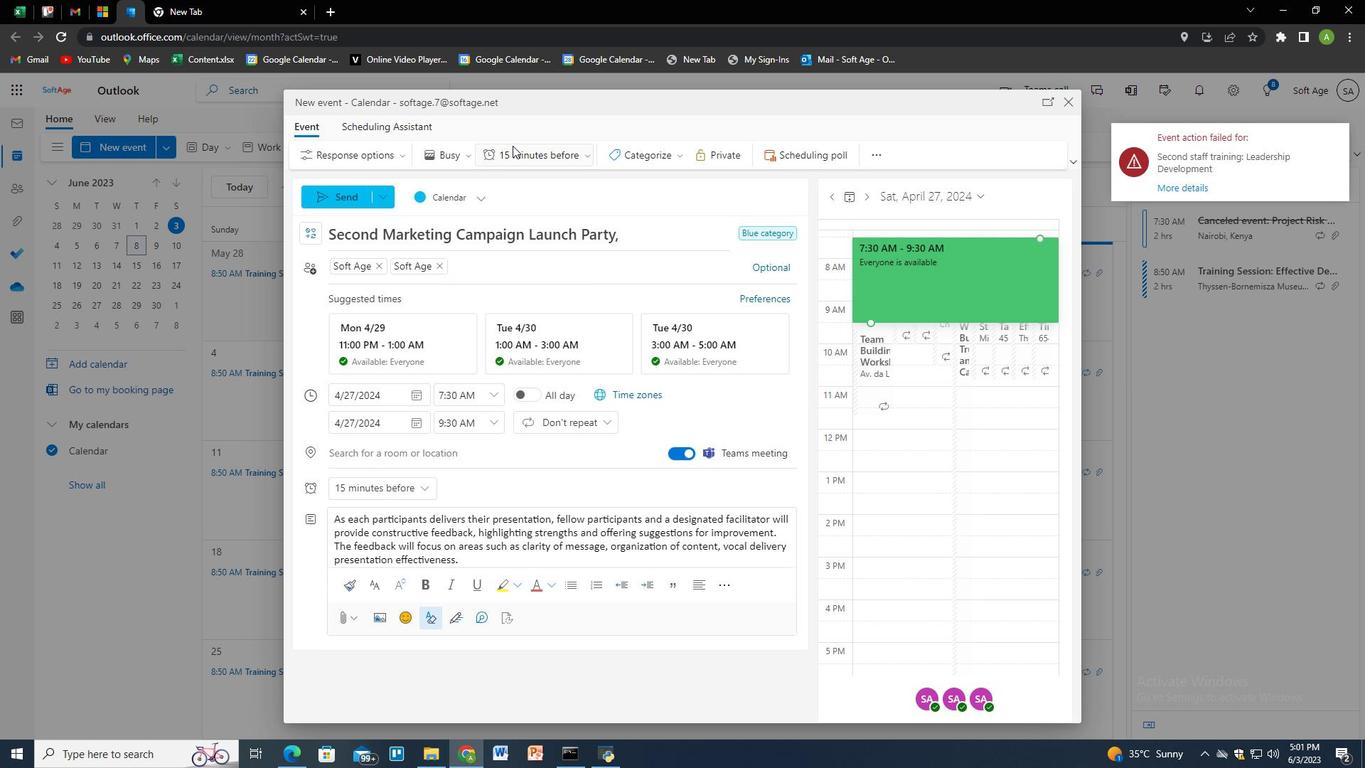 
Action: Mouse moved to (525, 260)
Screenshot: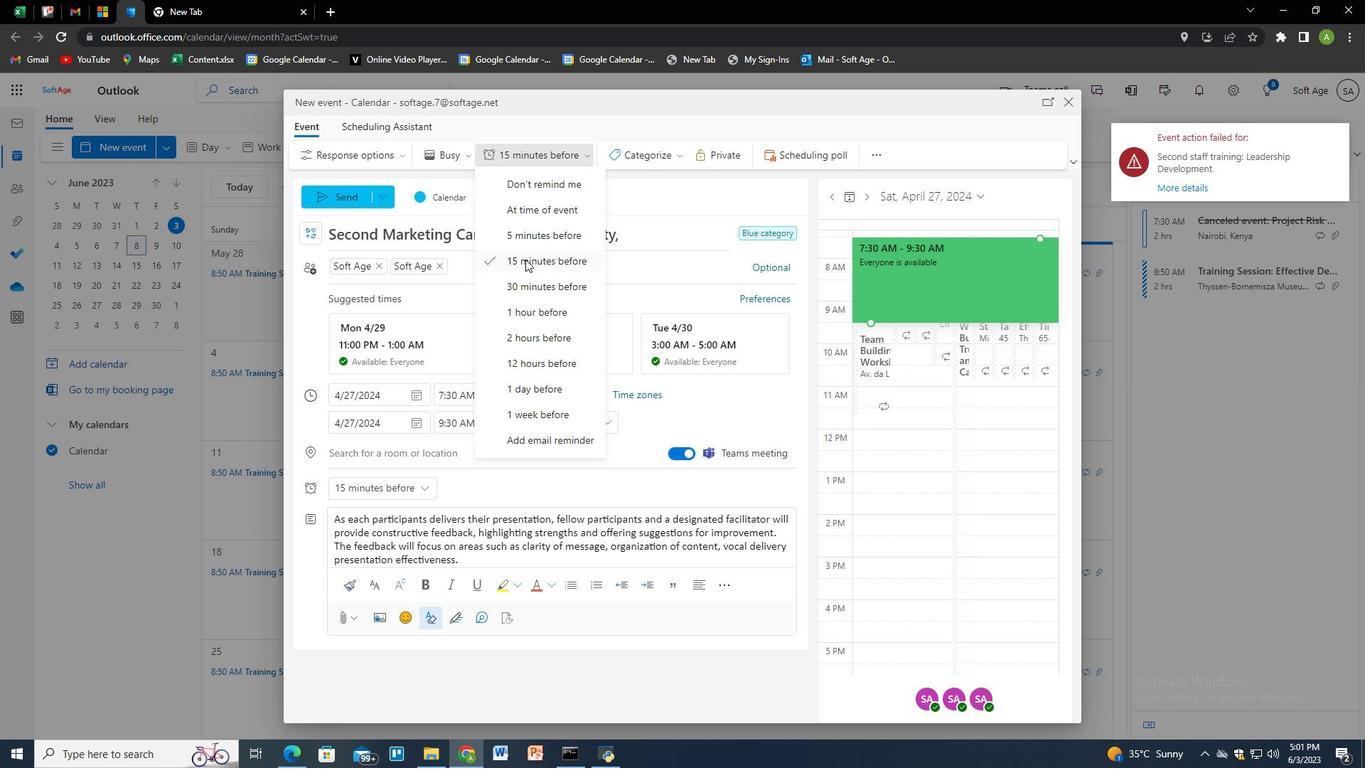 
Action: Mouse pressed left at (525, 260)
Screenshot: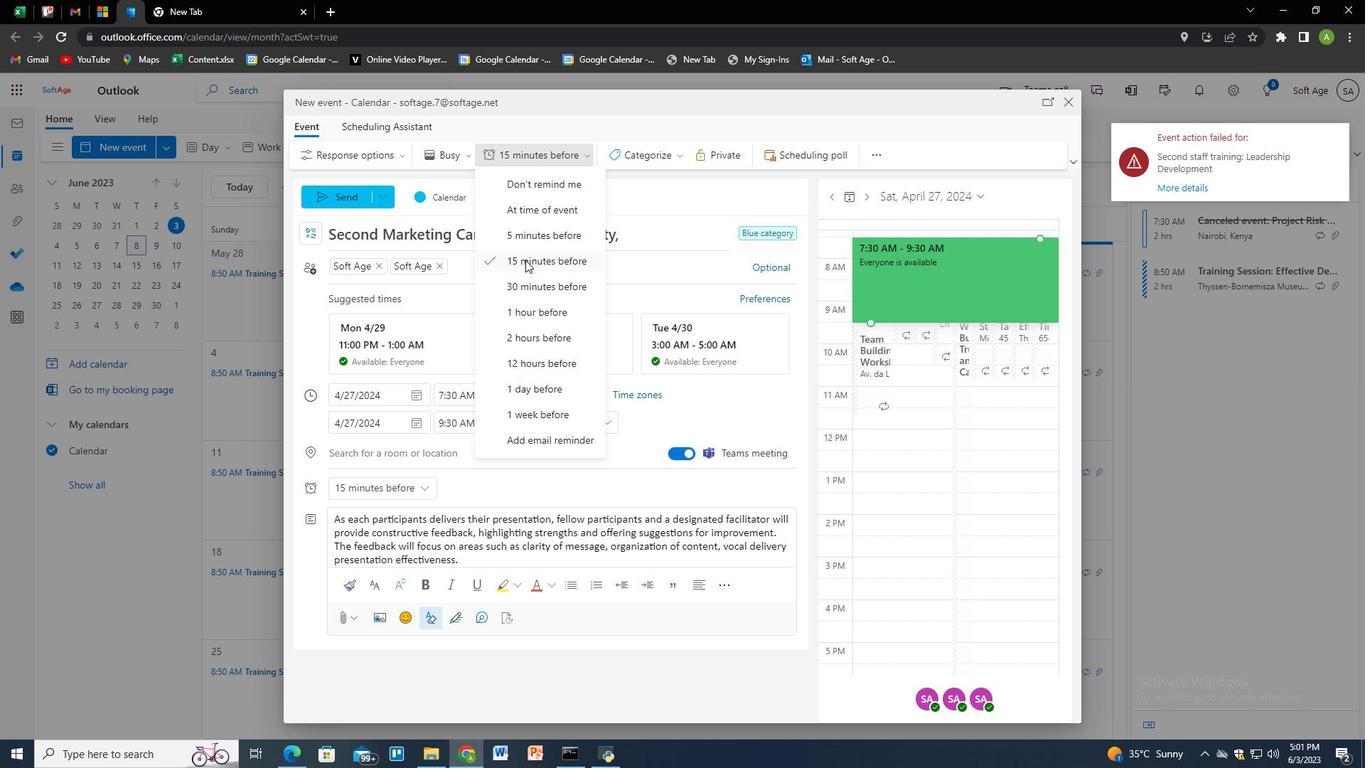 
Action: Mouse moved to (348, 194)
Screenshot: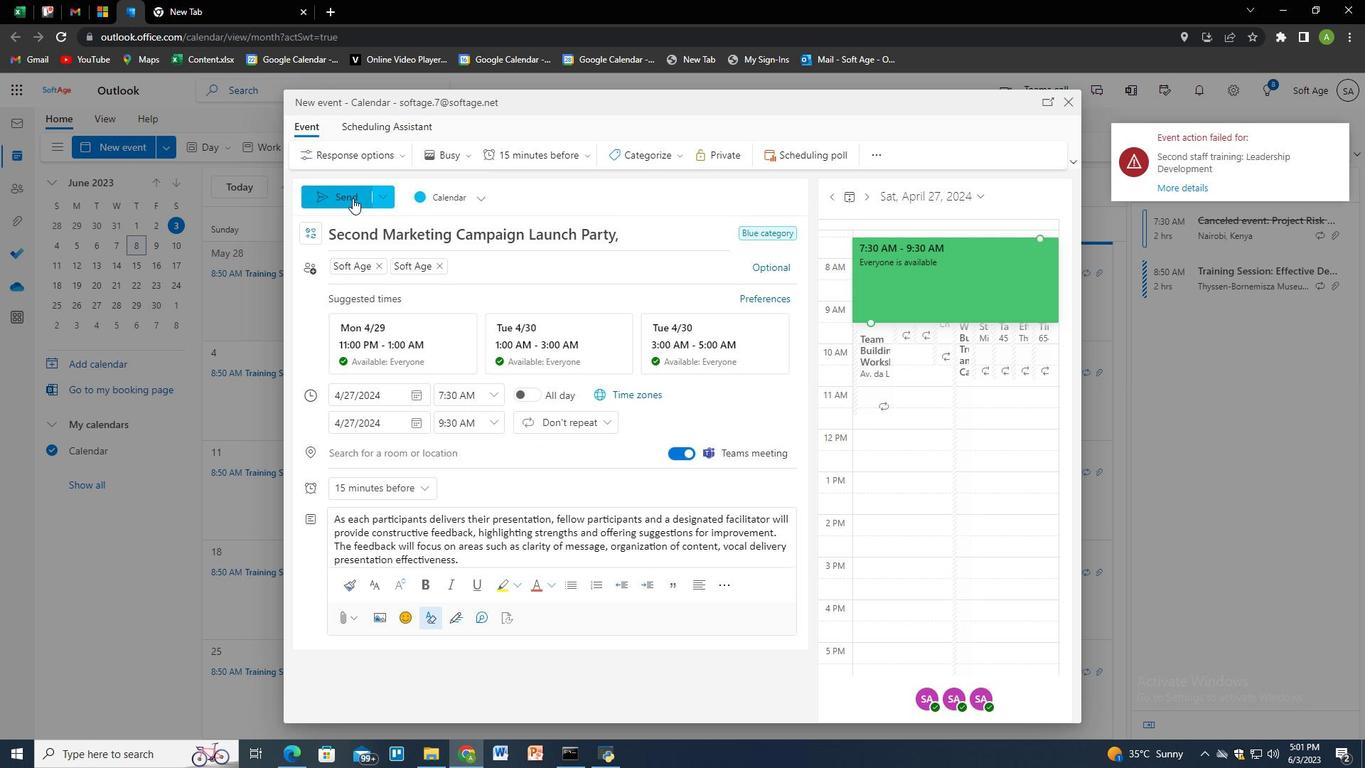 
Action: Mouse pressed left at (348, 194)
Screenshot: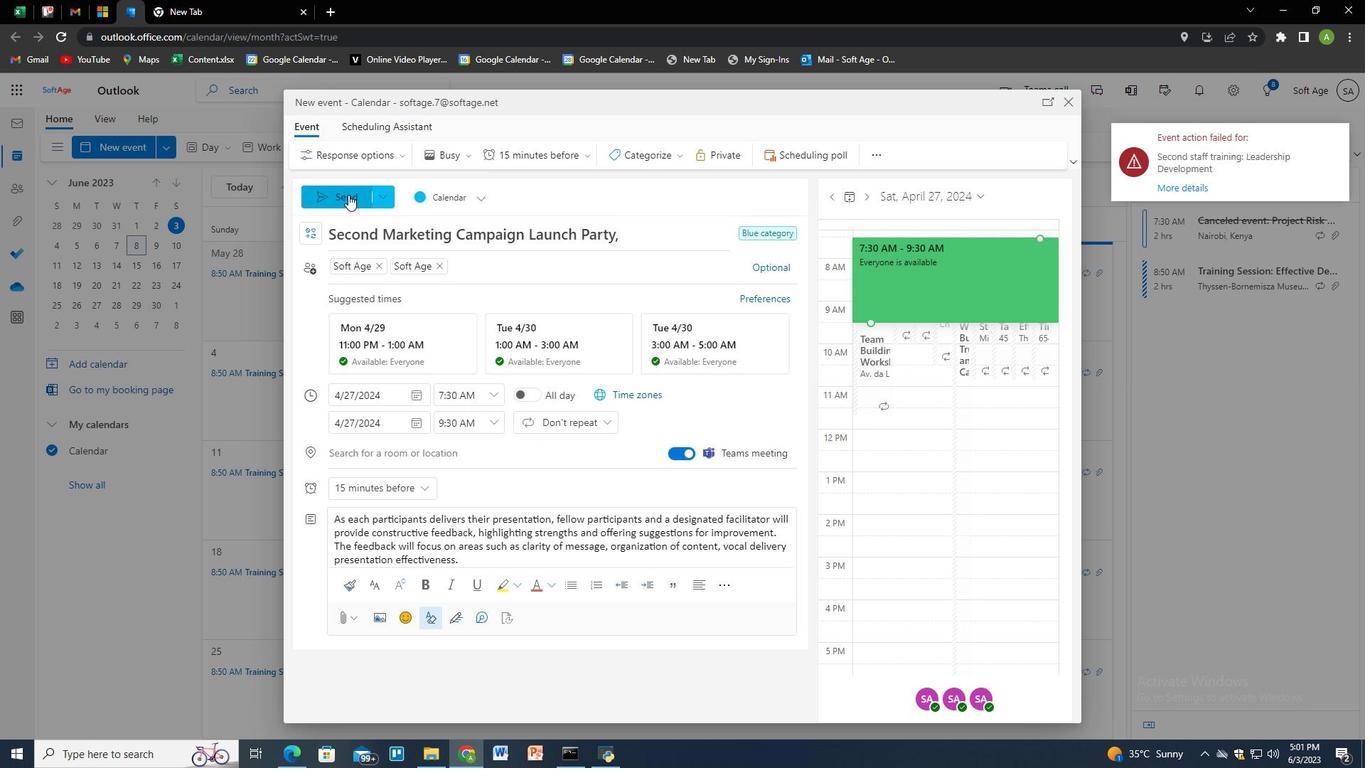 
Action: Mouse moved to (521, 428)
Screenshot: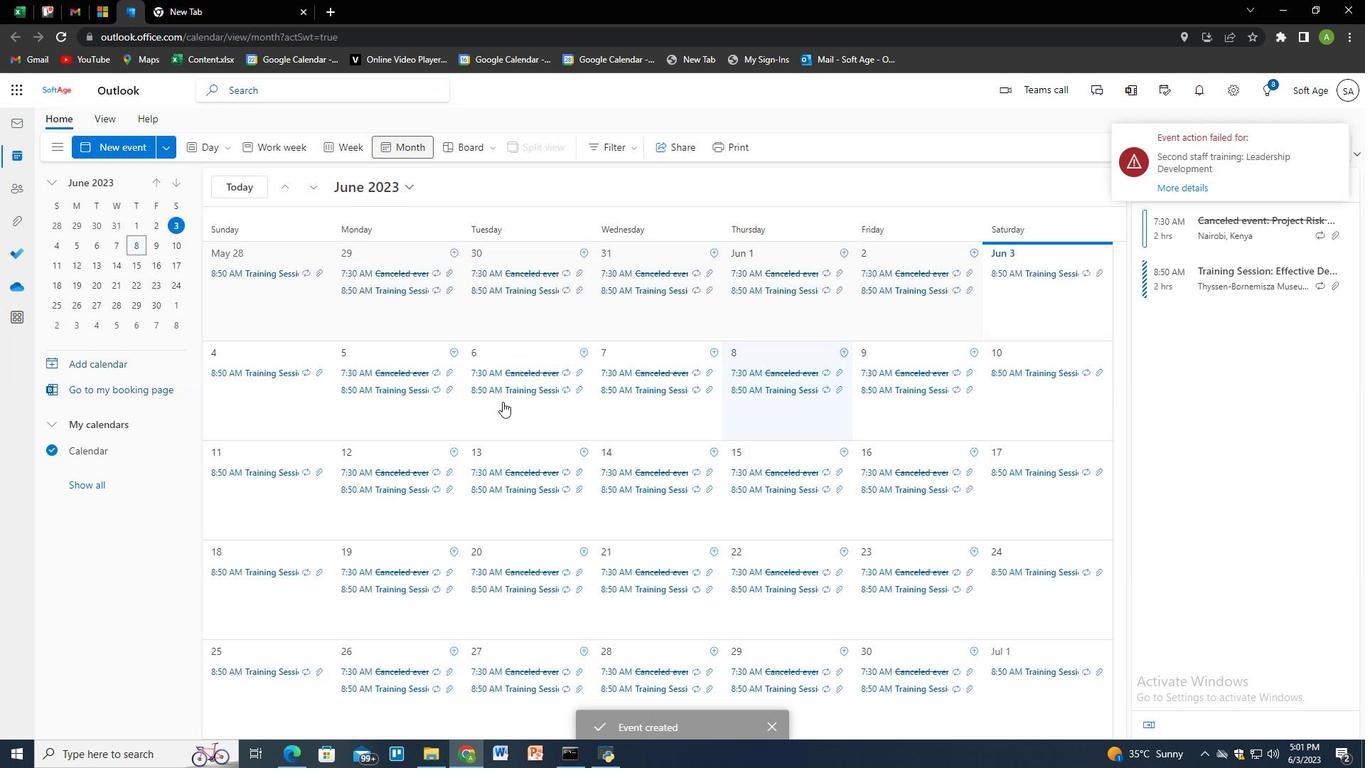 
